 Task: Create a due date automation trigger when advanced on, on the monday of the week a card is due add fields with custom field "Resume" unchecked at 11:00 AM.
Action: Mouse moved to (1167, 92)
Screenshot: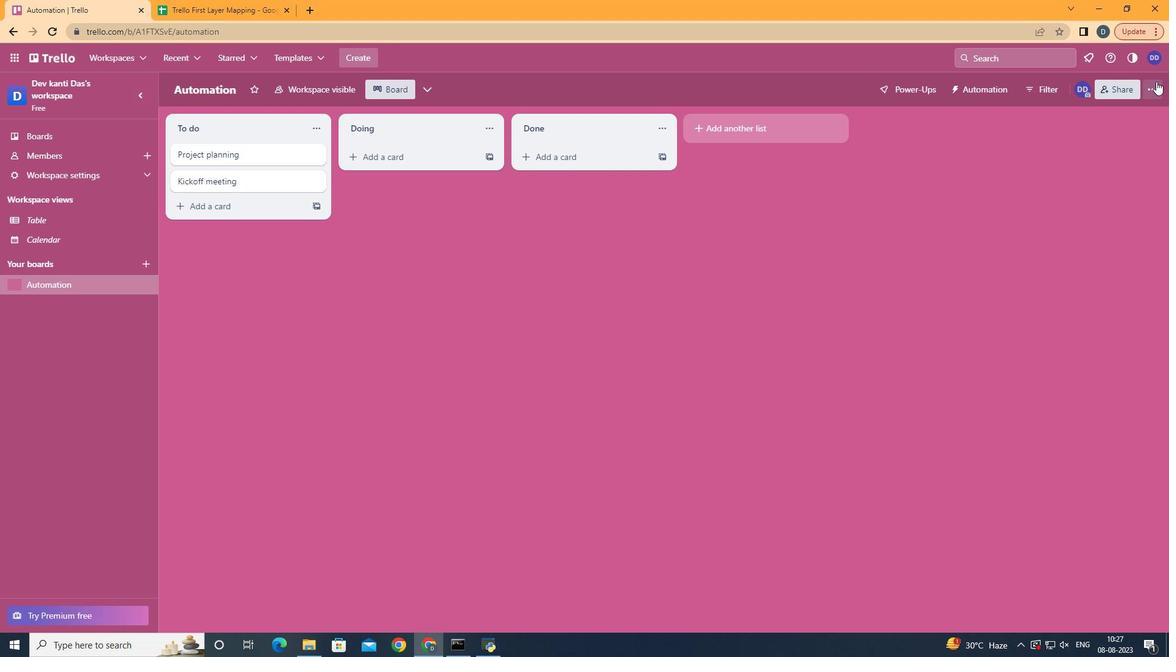
Action: Mouse pressed left at (1167, 92)
Screenshot: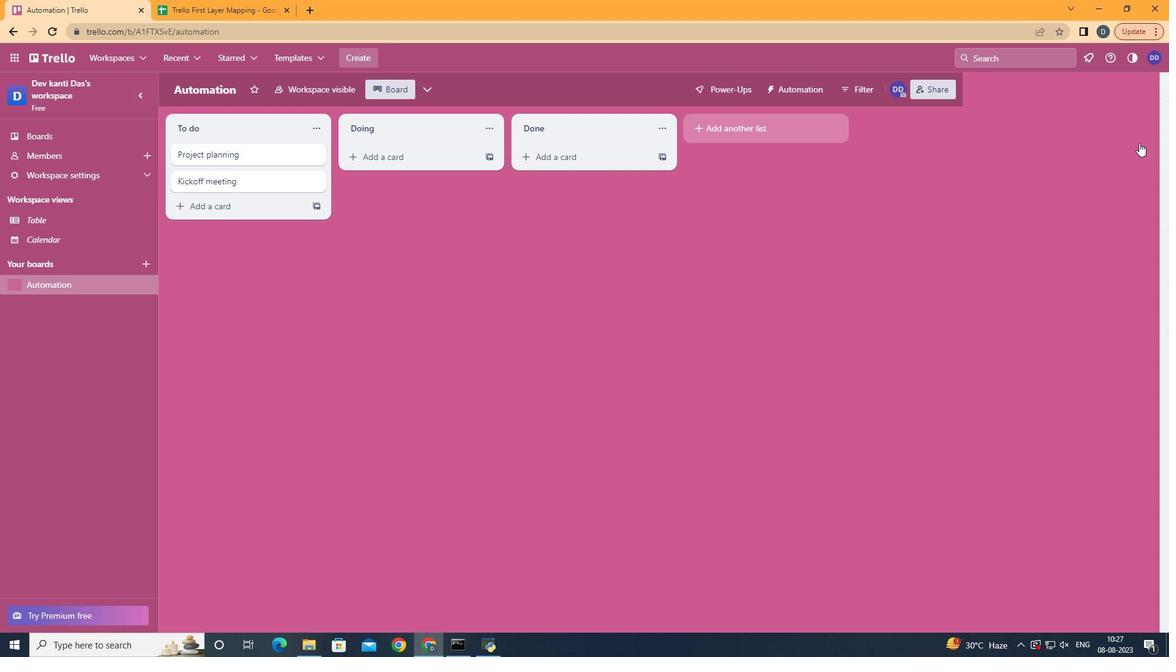 
Action: Mouse moved to (1119, 253)
Screenshot: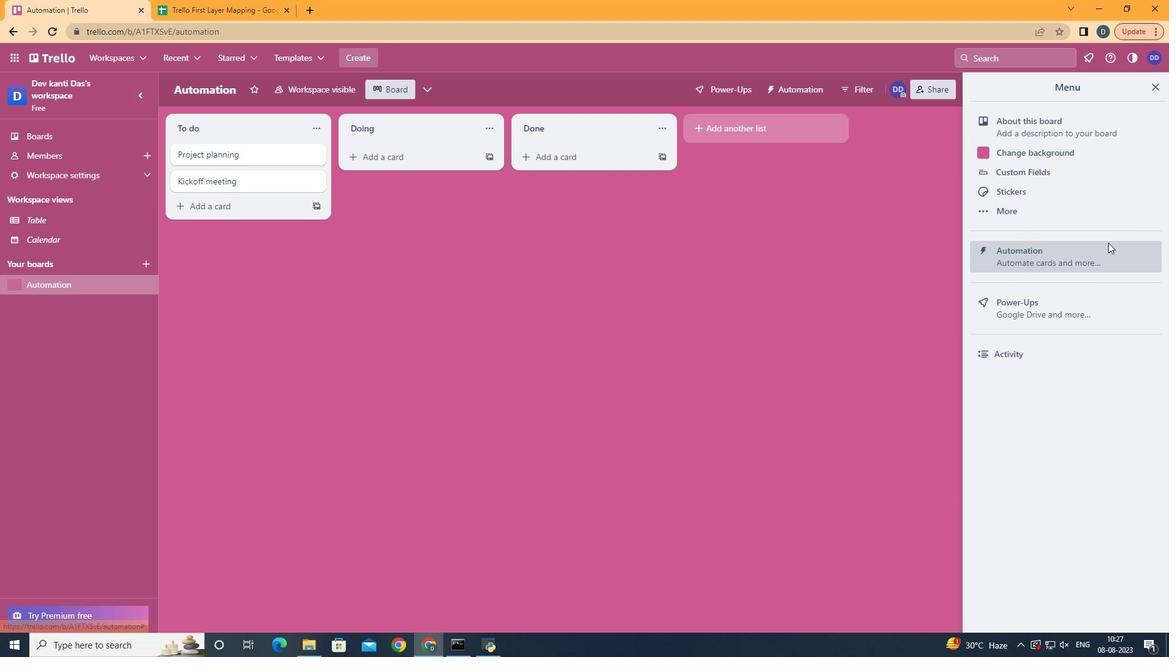 
Action: Mouse pressed left at (1119, 253)
Screenshot: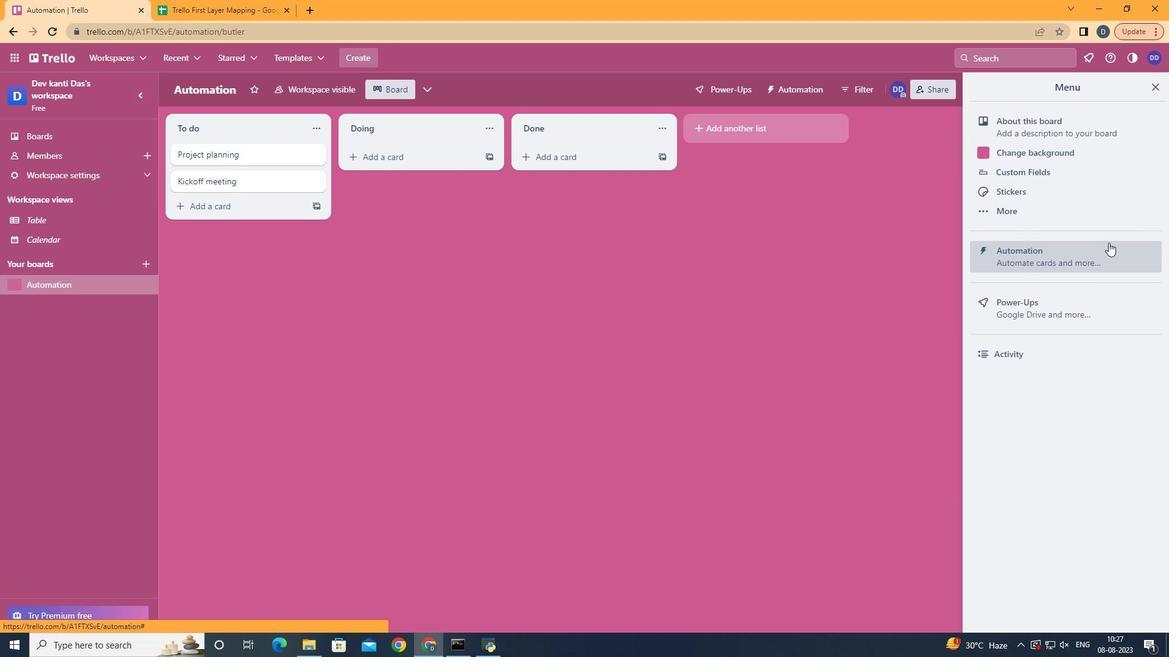
Action: Mouse moved to (255, 253)
Screenshot: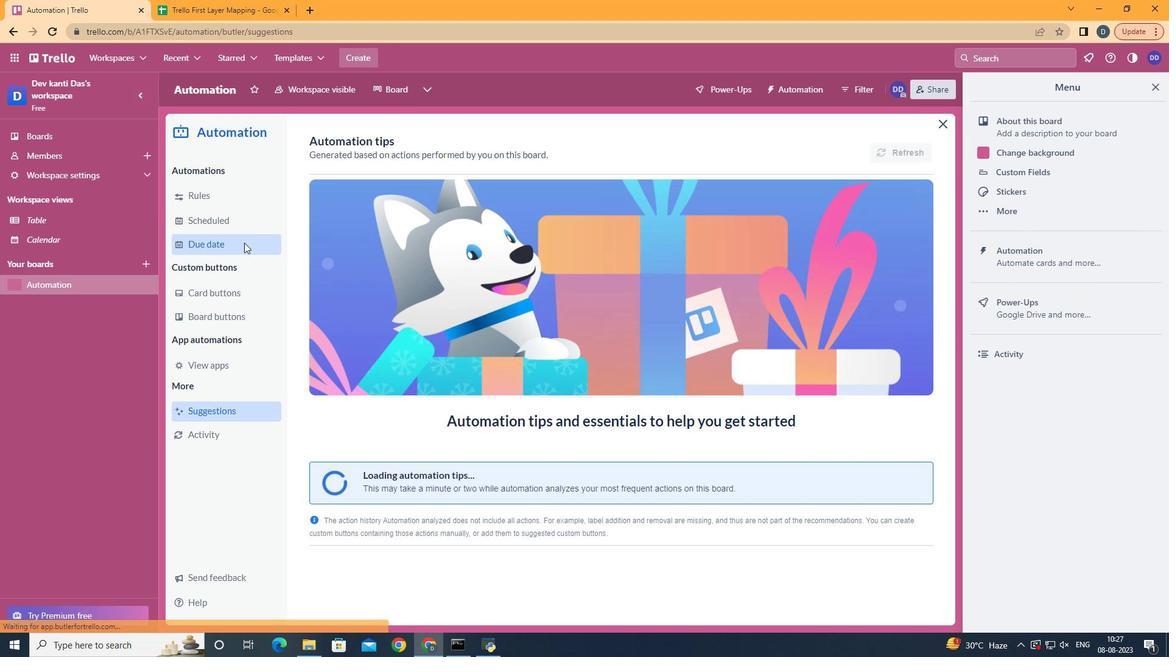 
Action: Mouse pressed left at (255, 253)
Screenshot: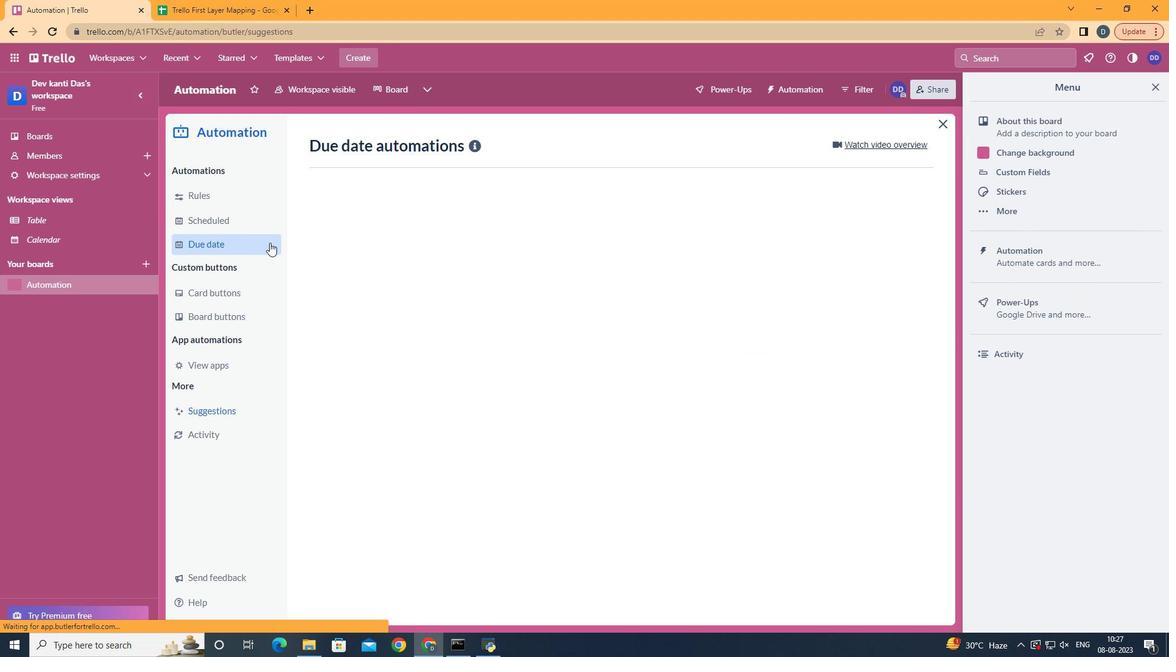 
Action: Mouse moved to (866, 159)
Screenshot: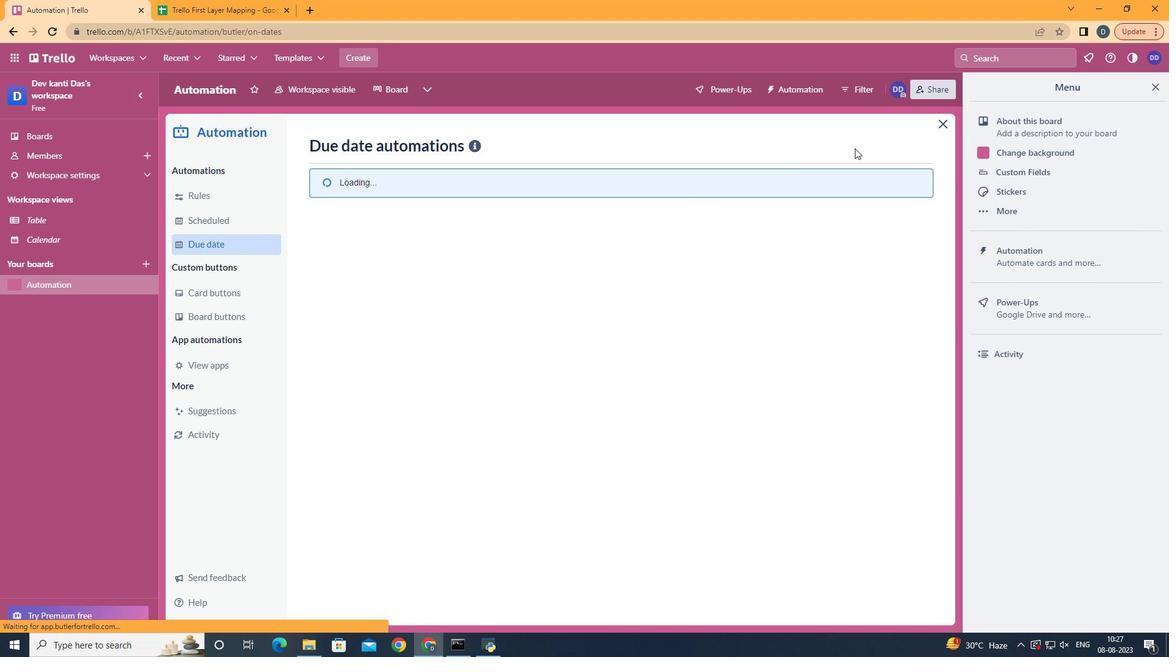 
Action: Mouse pressed left at (866, 159)
Screenshot: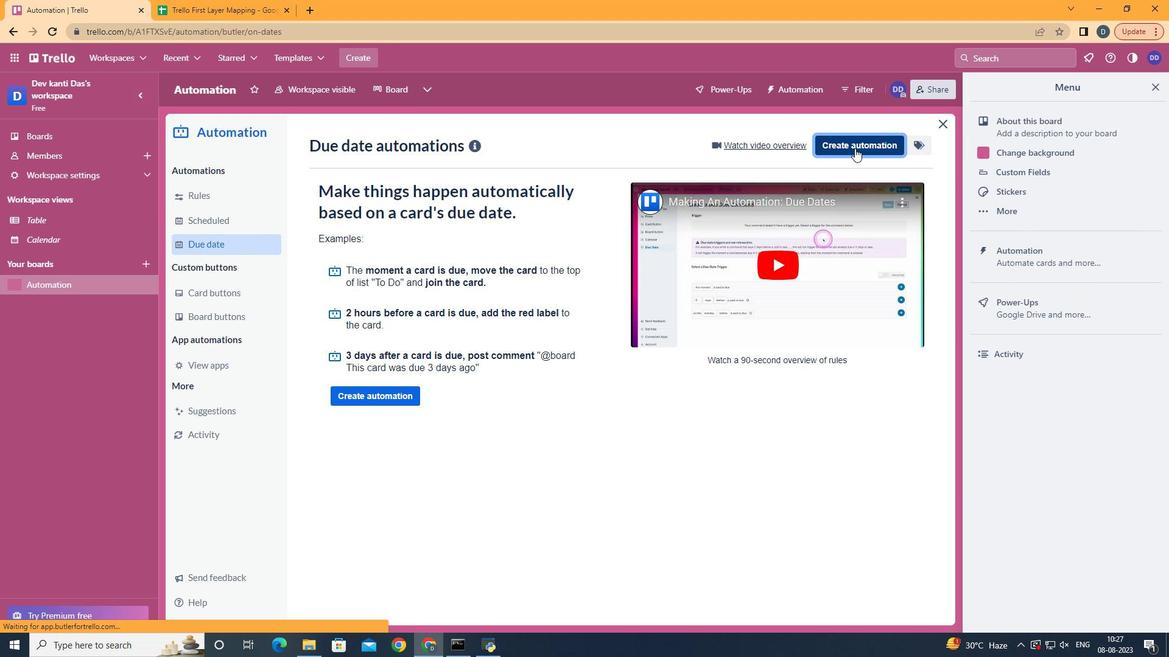 
Action: Mouse moved to (658, 273)
Screenshot: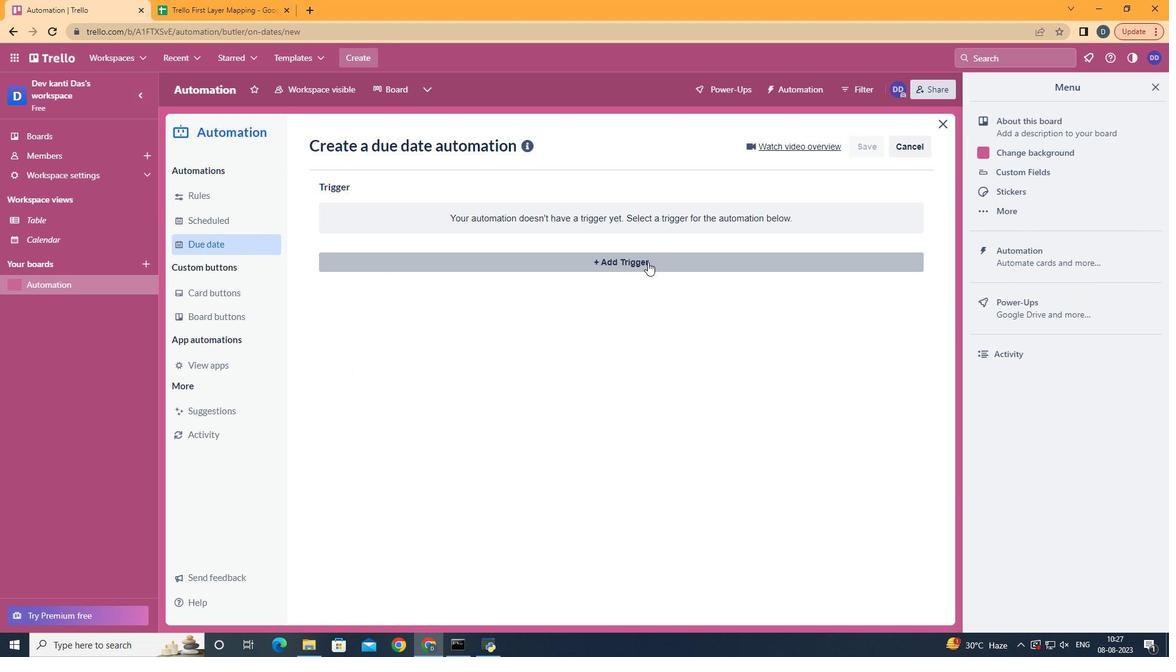 
Action: Mouse pressed left at (658, 273)
Screenshot: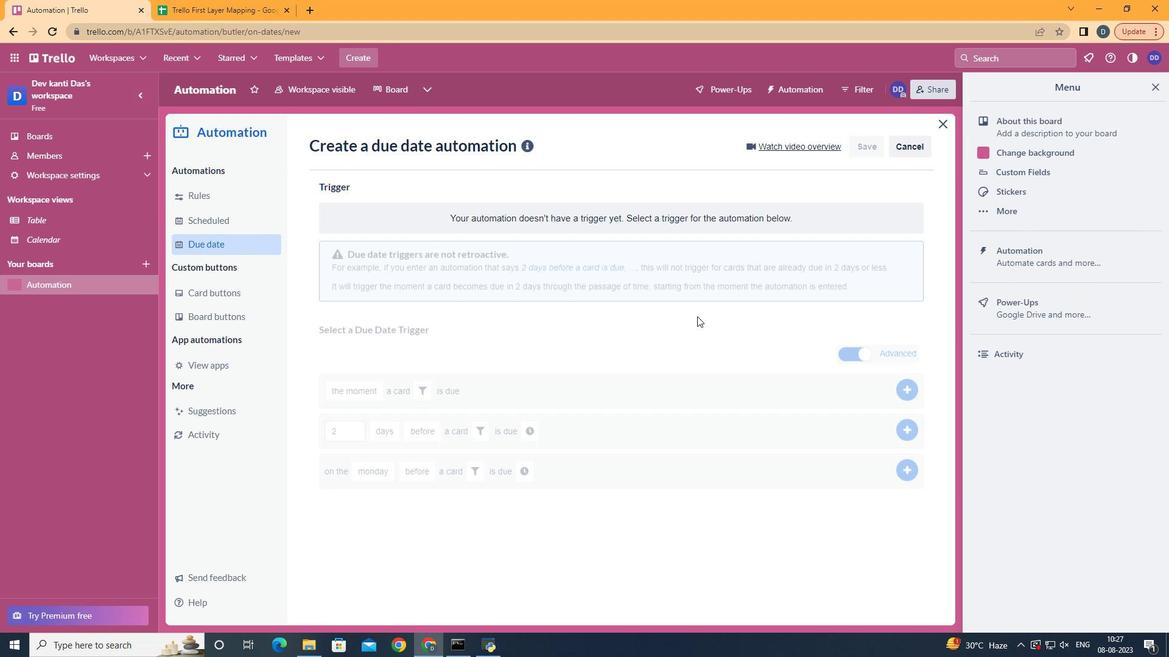 
Action: Mouse moved to (409, 327)
Screenshot: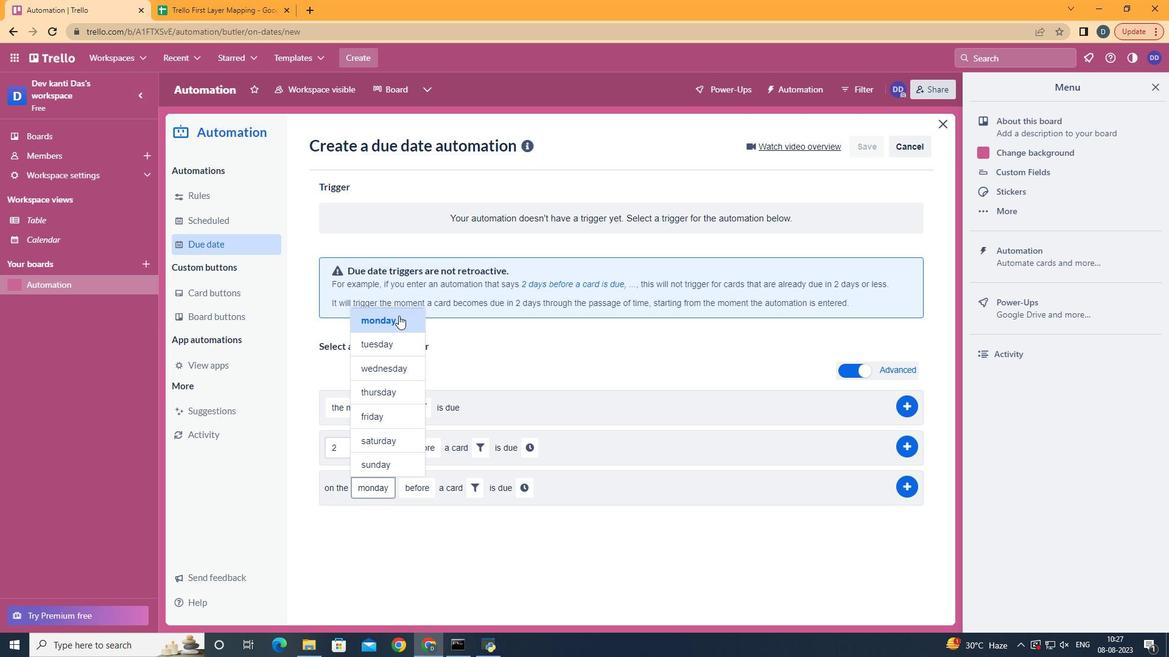 
Action: Mouse pressed left at (409, 327)
Screenshot: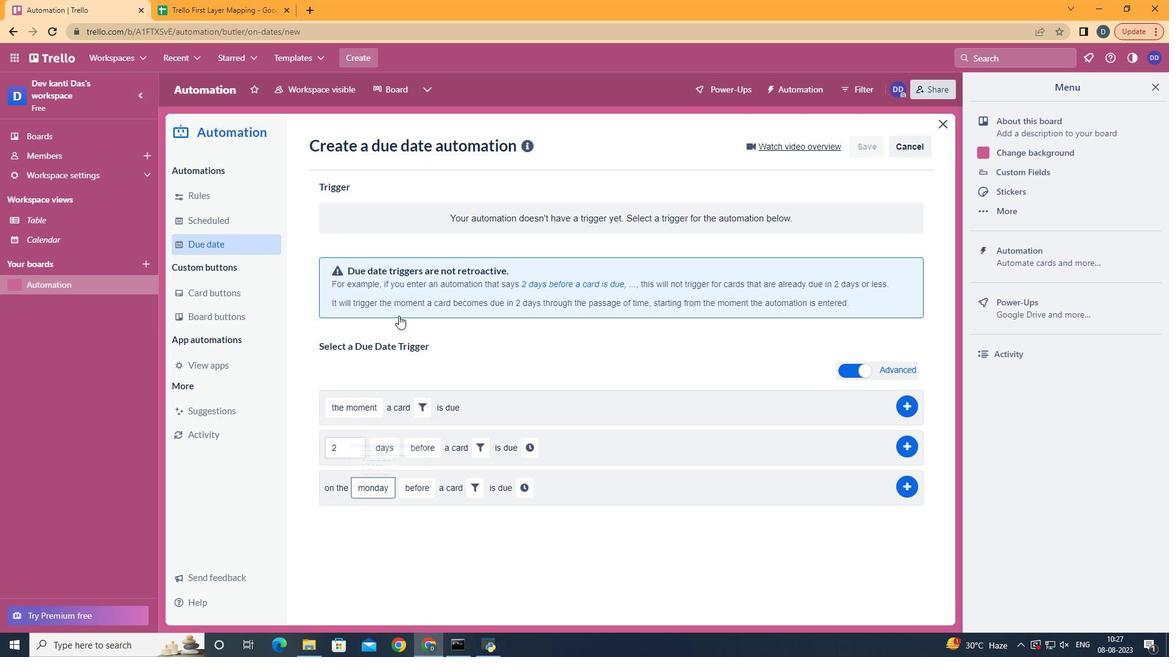 
Action: Mouse moved to (447, 566)
Screenshot: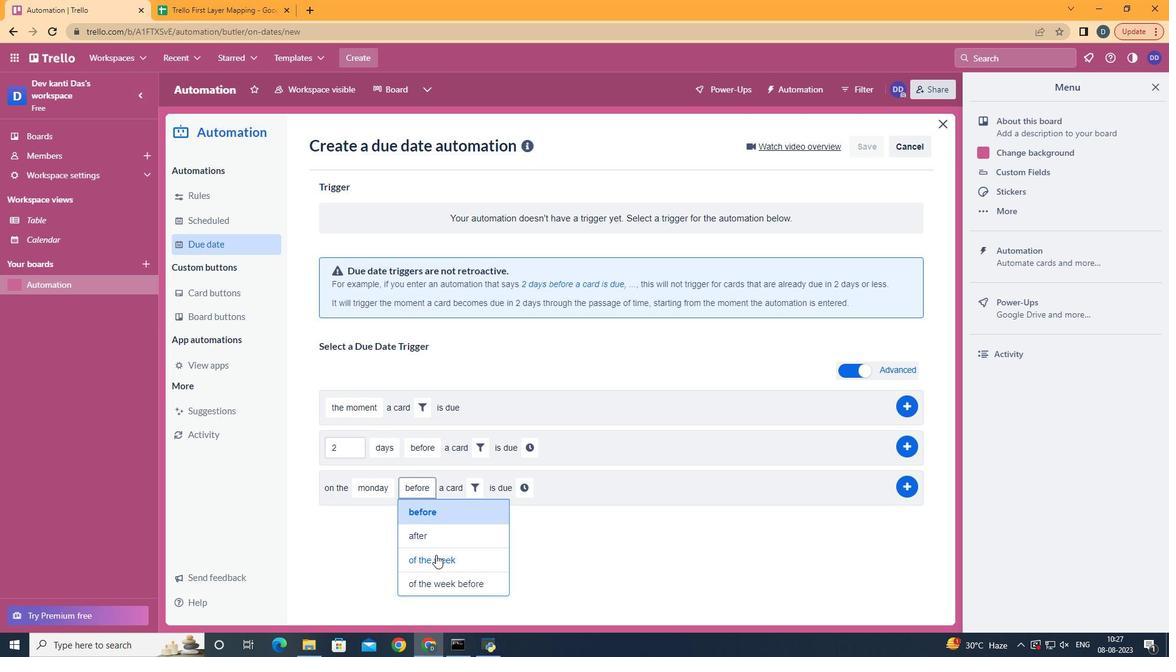 
Action: Mouse pressed left at (447, 566)
Screenshot: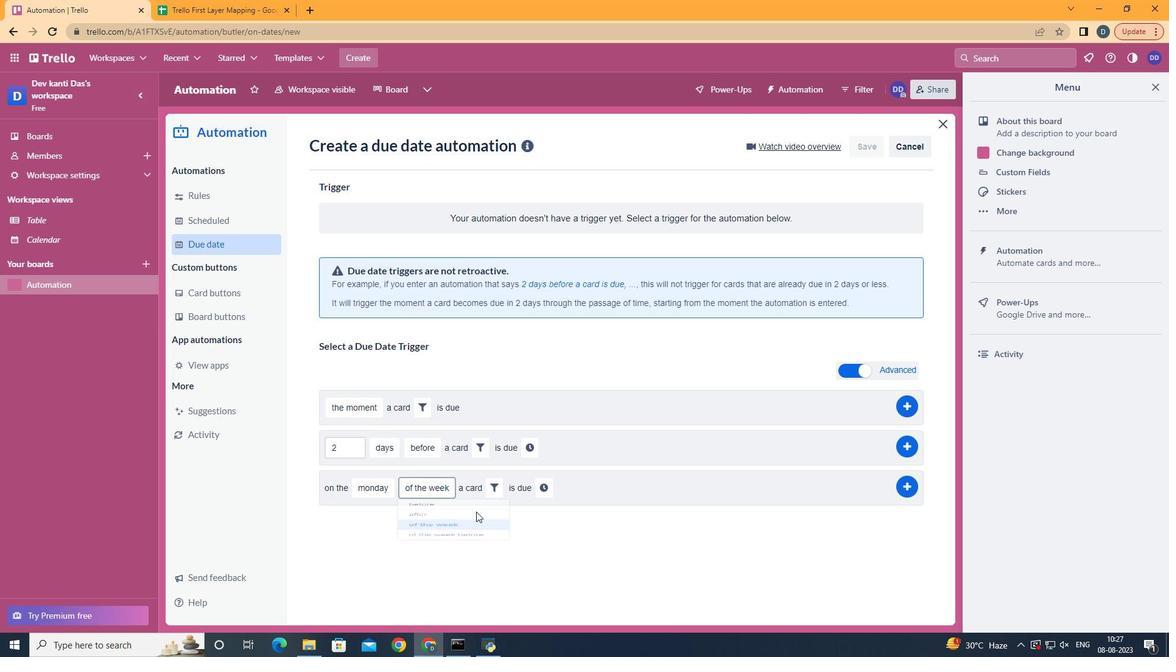 
Action: Mouse moved to (501, 495)
Screenshot: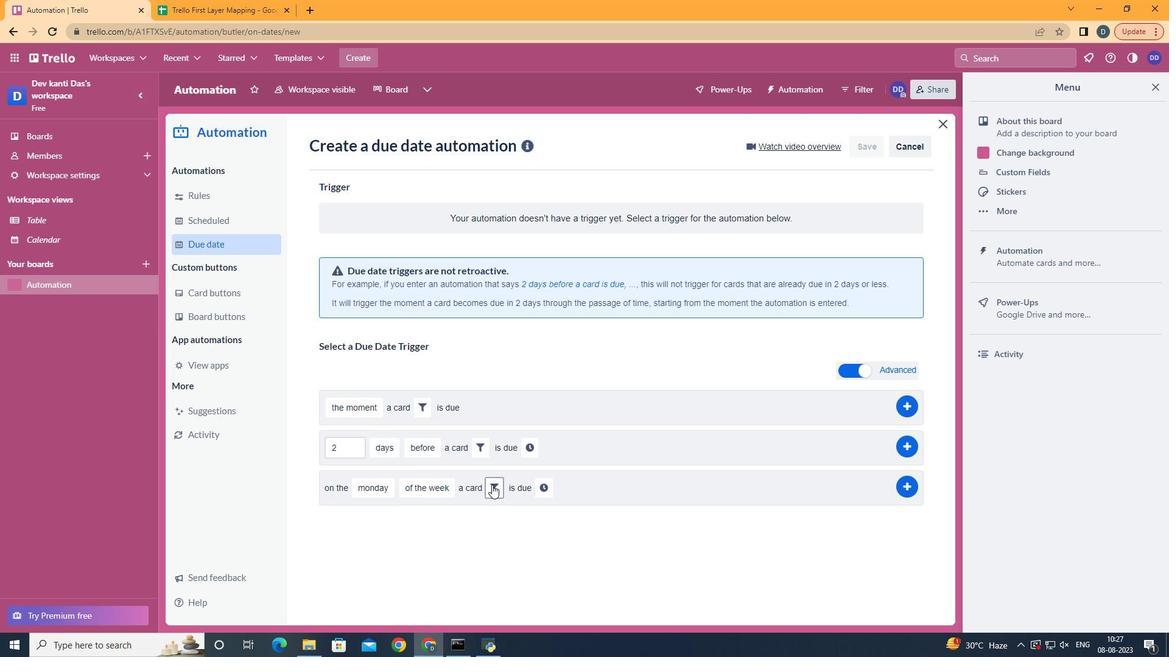 
Action: Mouse pressed left at (501, 495)
Screenshot: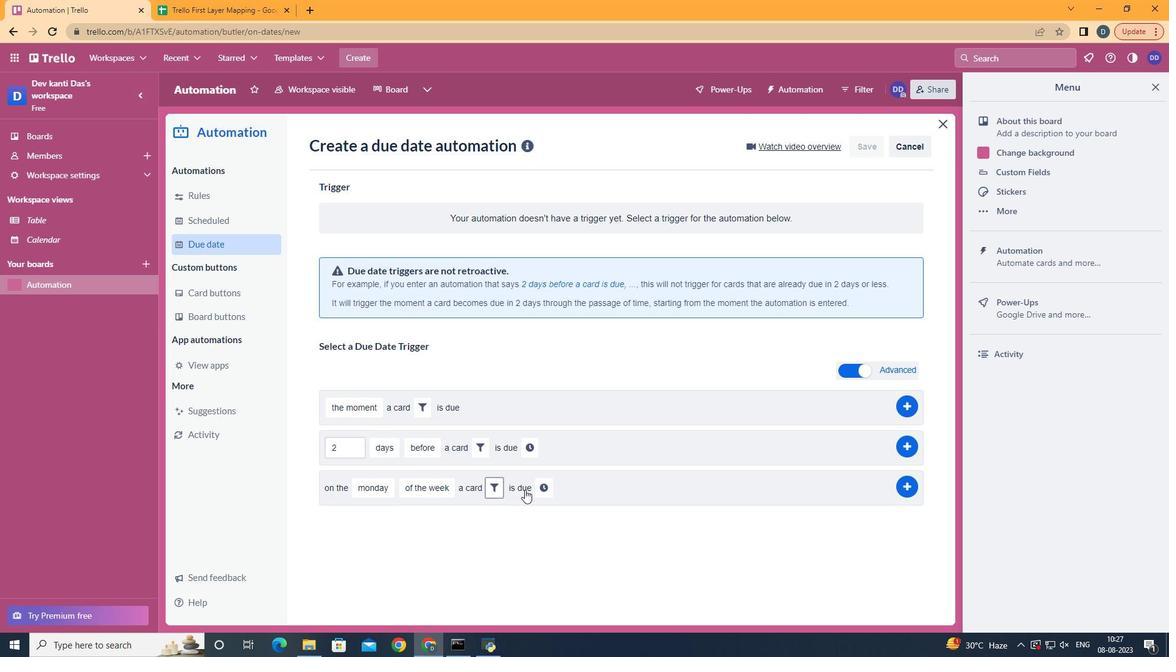 
Action: Mouse moved to (710, 535)
Screenshot: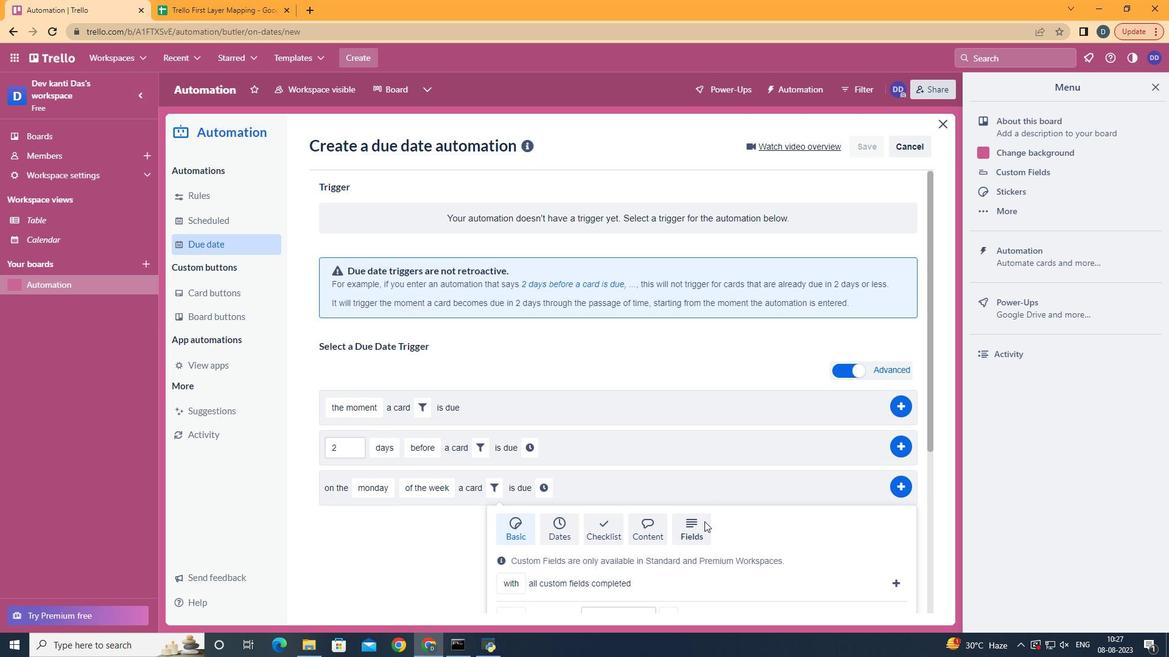 
Action: Mouse pressed left at (710, 535)
Screenshot: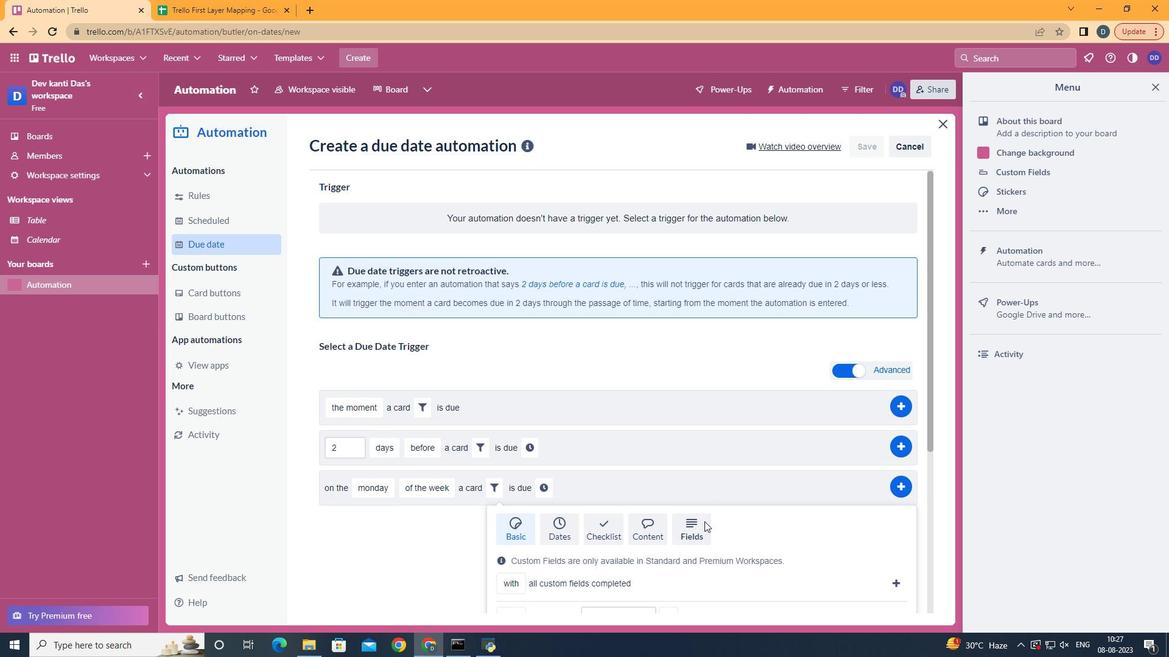 
Action: Mouse moved to (722, 525)
Screenshot: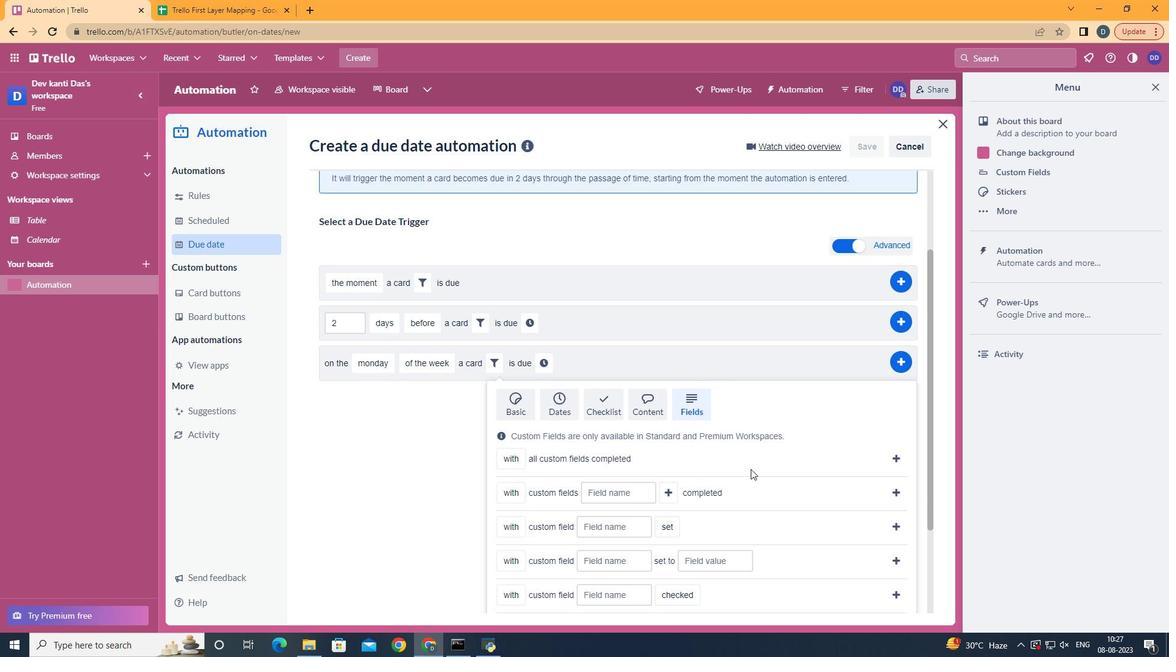 
Action: Mouse scrolled (722, 524) with delta (0, 0)
Screenshot: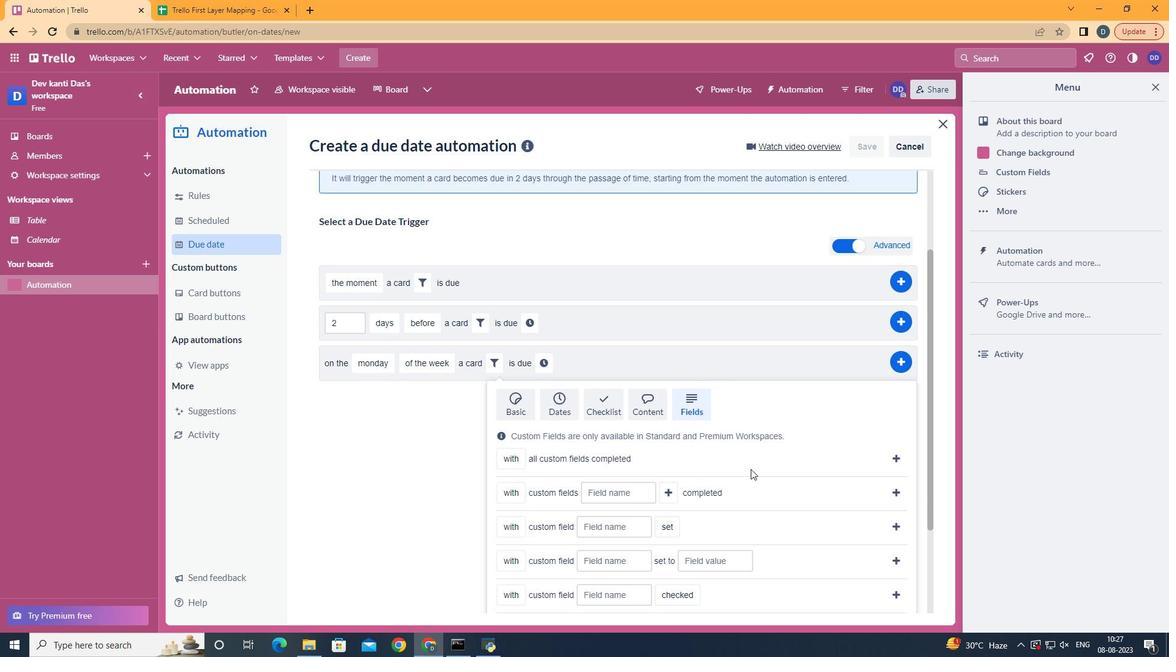
Action: Mouse moved to (722, 524)
Screenshot: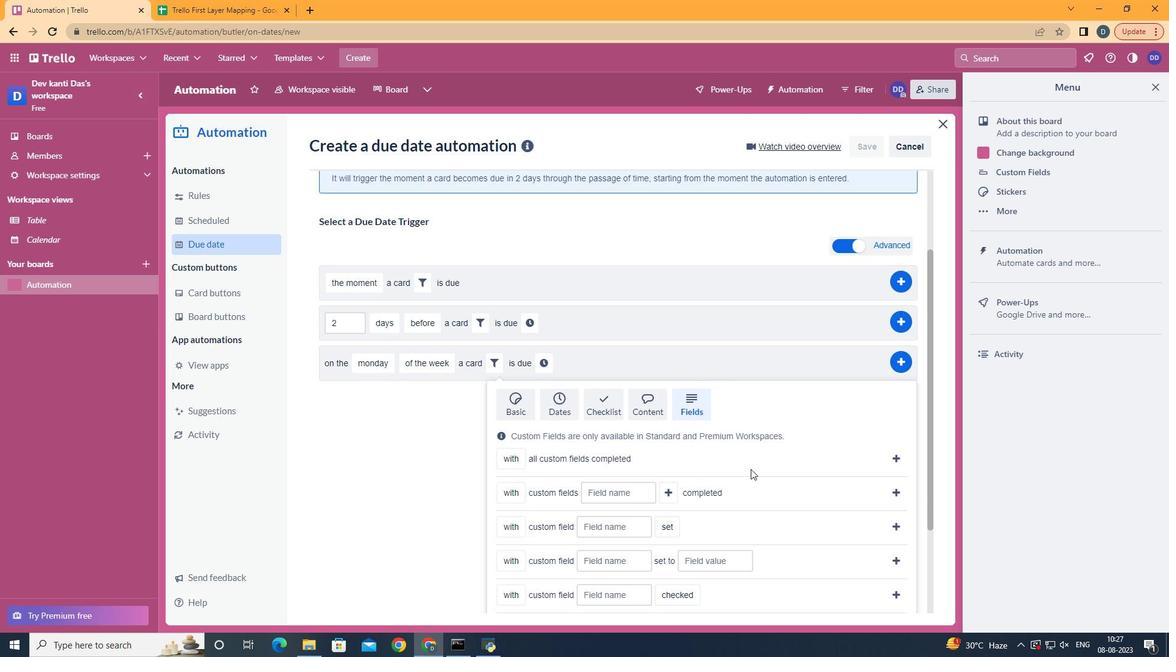 
Action: Mouse scrolled (722, 524) with delta (0, 0)
Screenshot: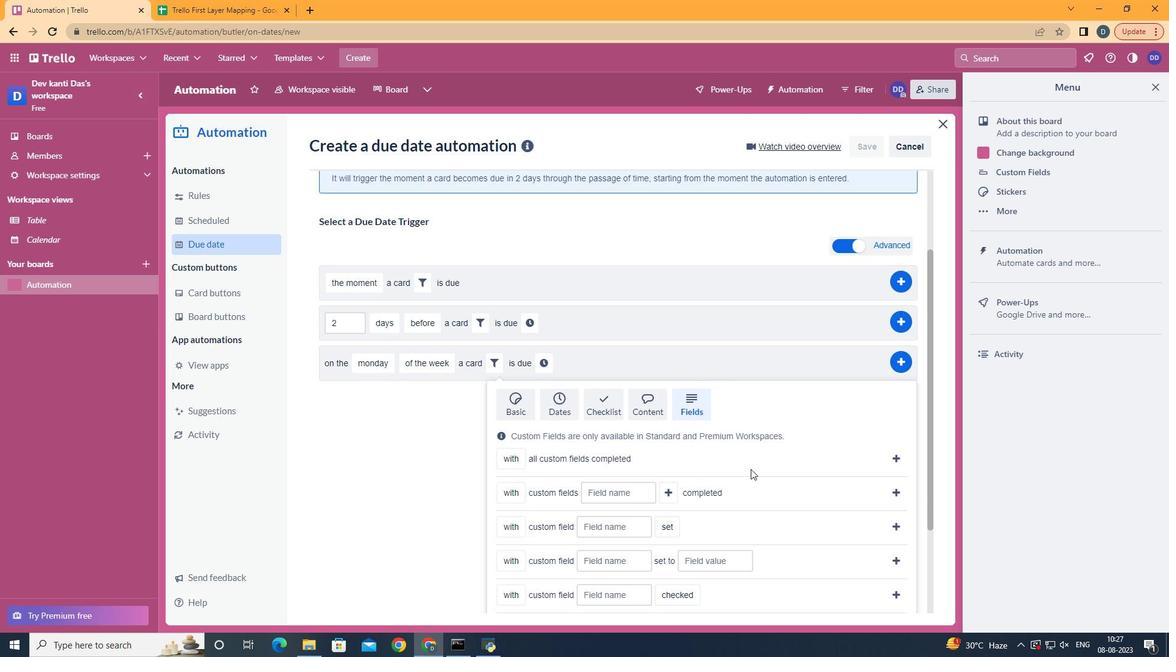 
Action: Mouse moved to (723, 524)
Screenshot: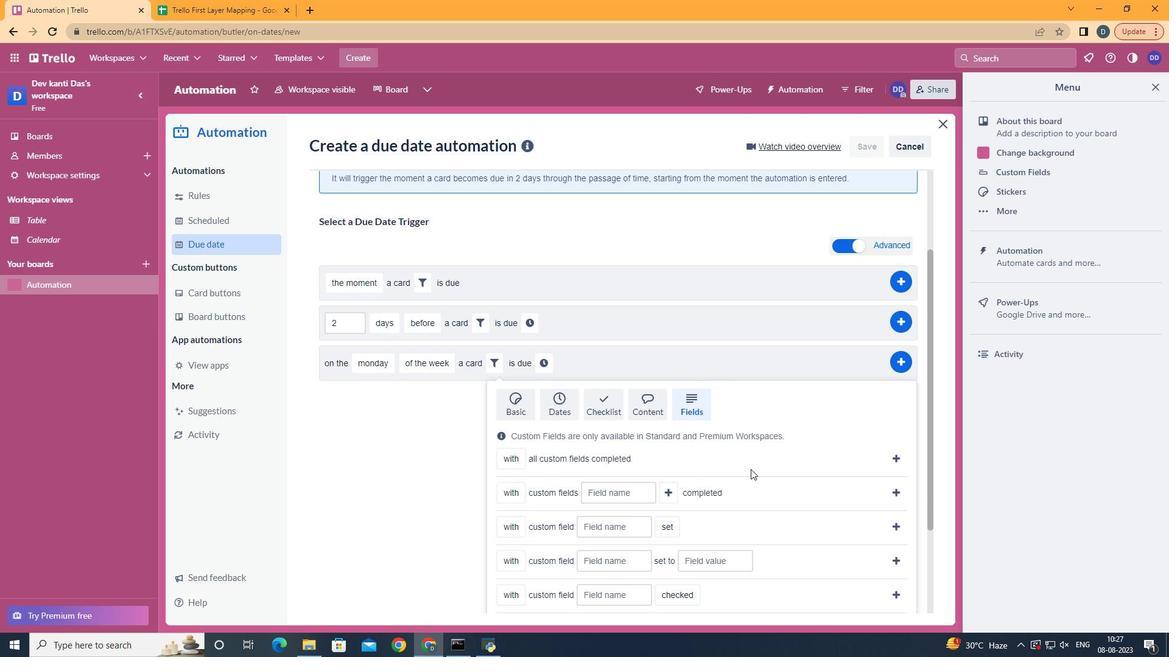 
Action: Mouse scrolled (723, 523) with delta (0, 0)
Screenshot: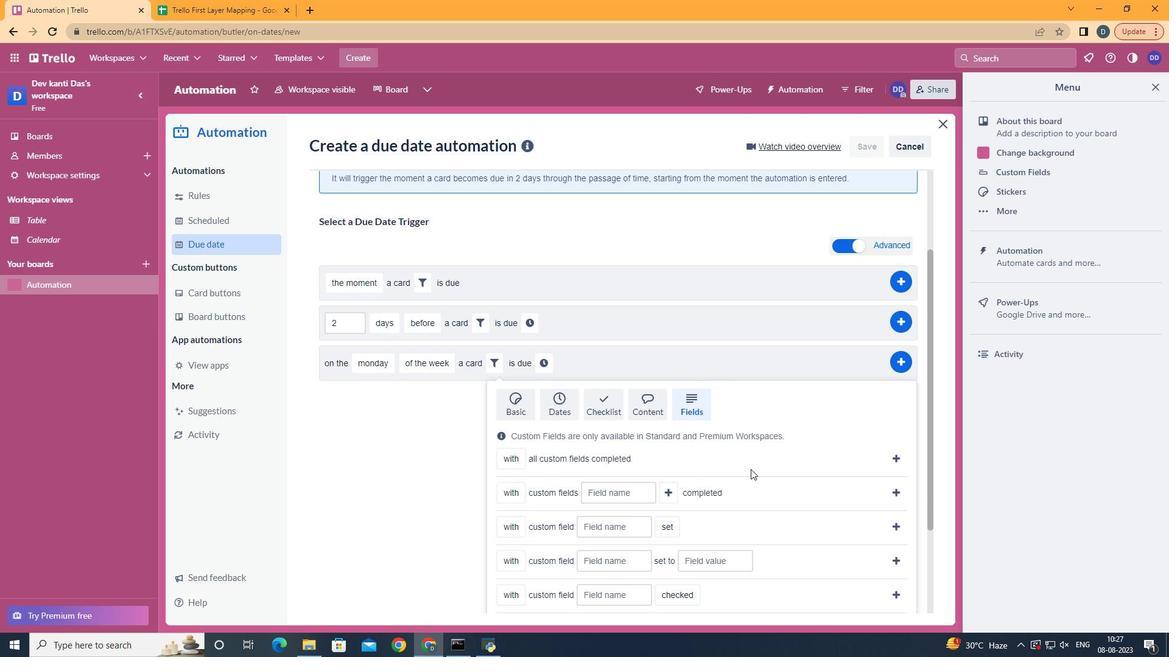 
Action: Mouse moved to (724, 523)
Screenshot: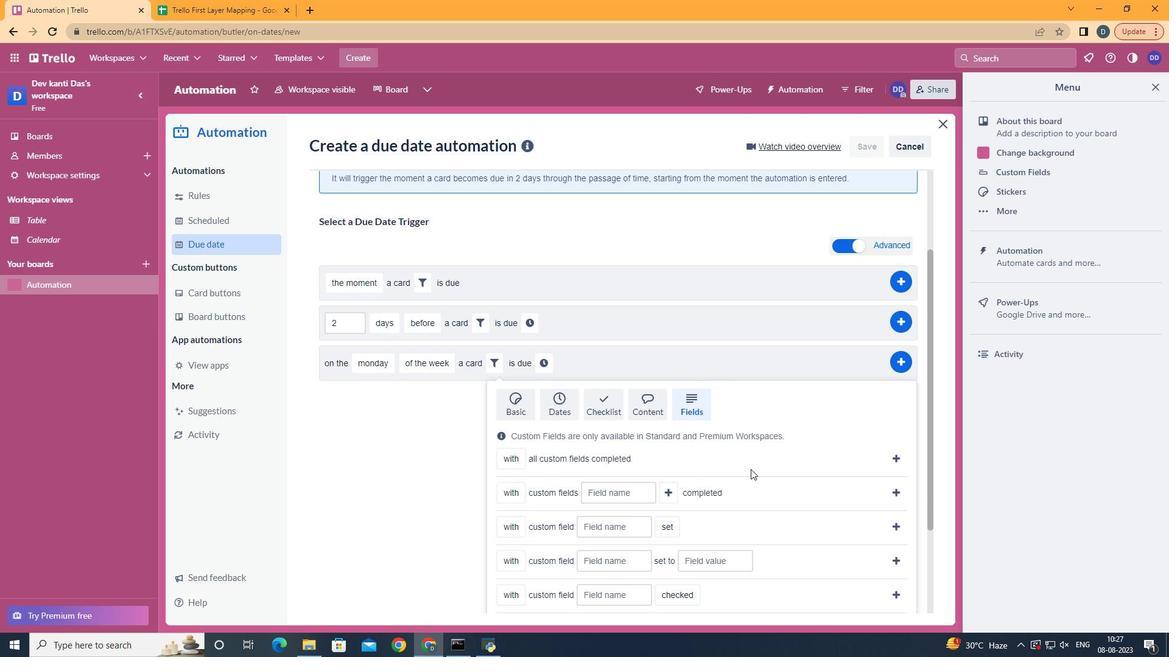 
Action: Mouse scrolled (724, 522) with delta (0, 0)
Screenshot: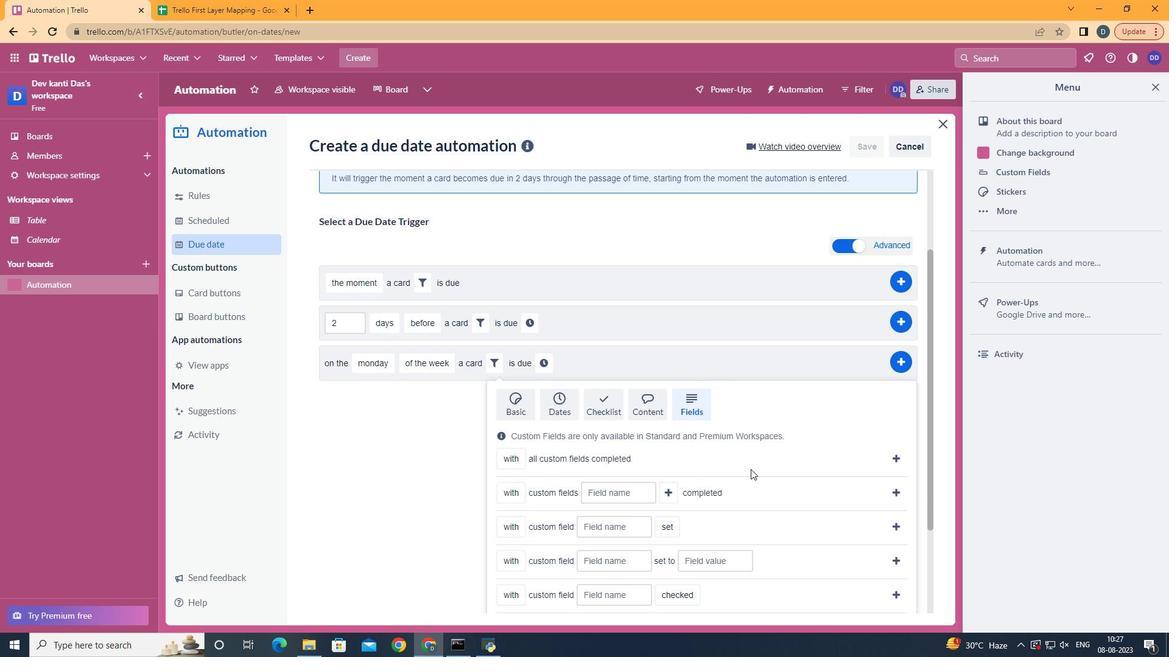 
Action: Mouse moved to (728, 512)
Screenshot: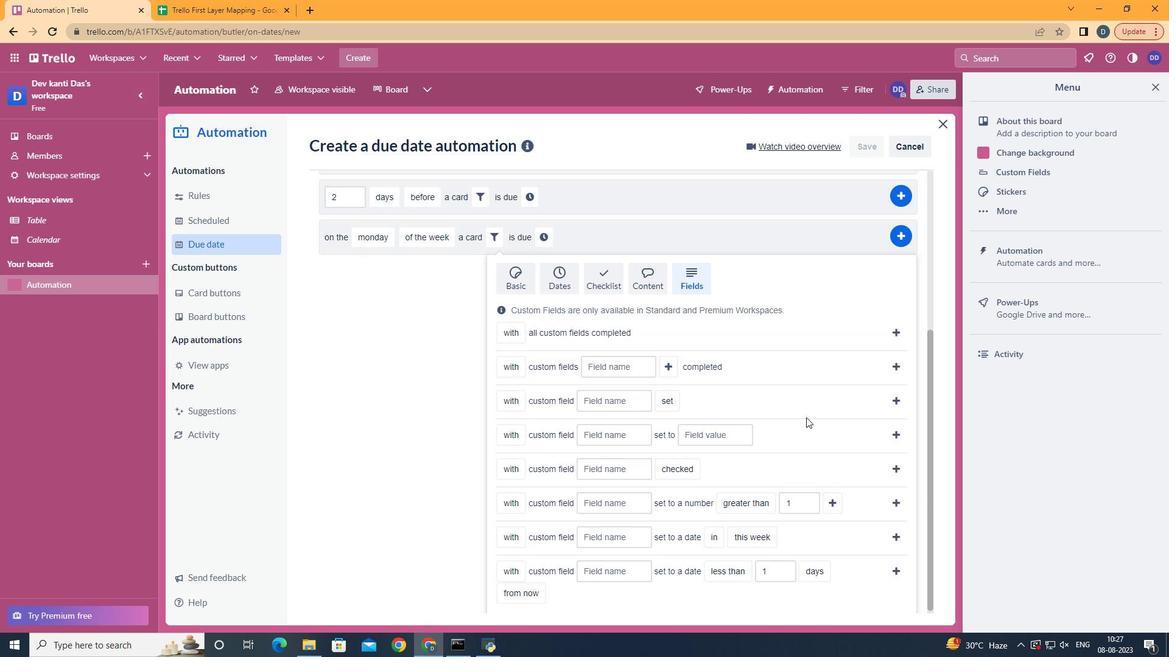 
Action: Mouse scrolled (727, 515) with delta (0, 0)
Screenshot: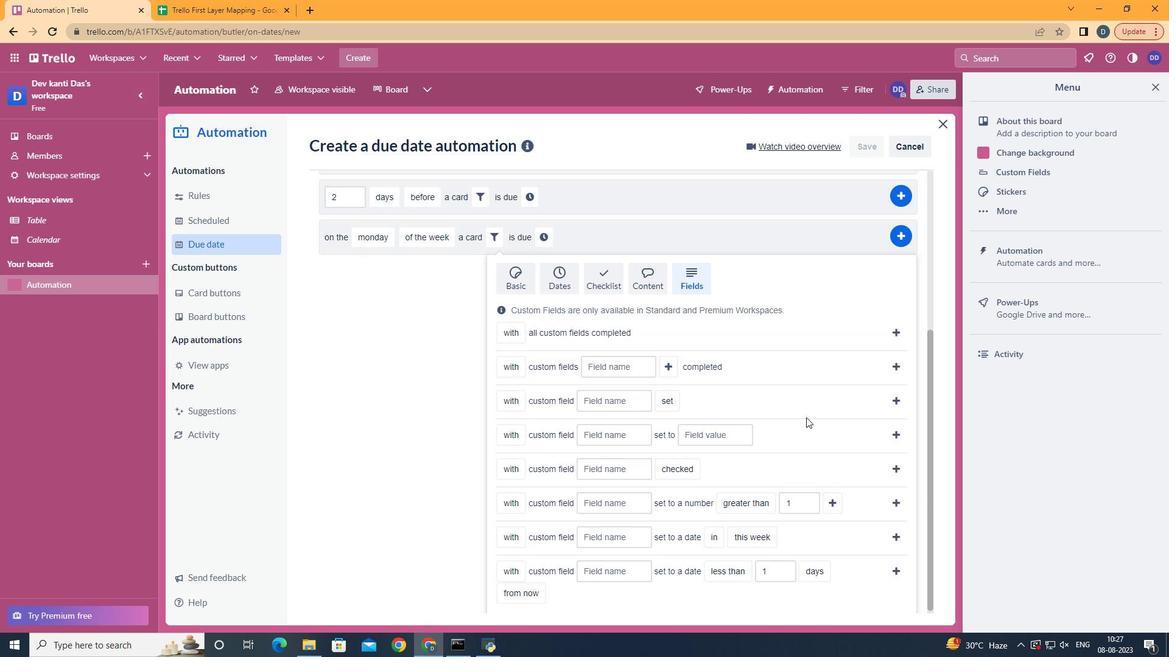 
Action: Mouse moved to (750, 492)
Screenshot: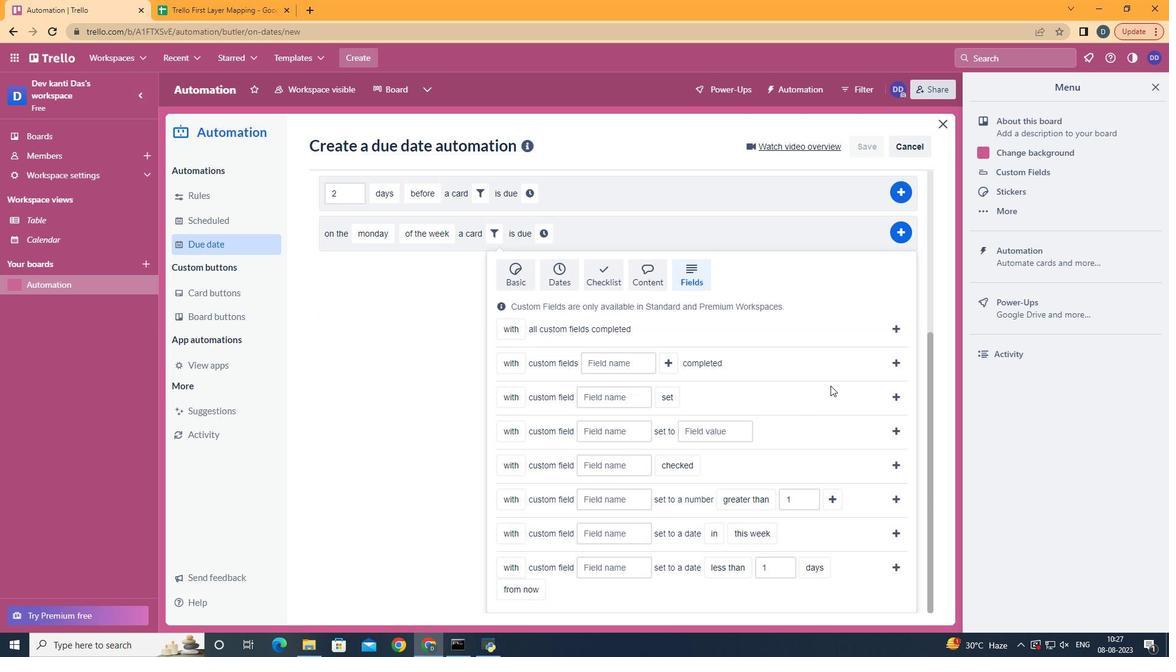 
Action: Mouse scrolled (738, 502) with delta (0, 0)
Screenshot: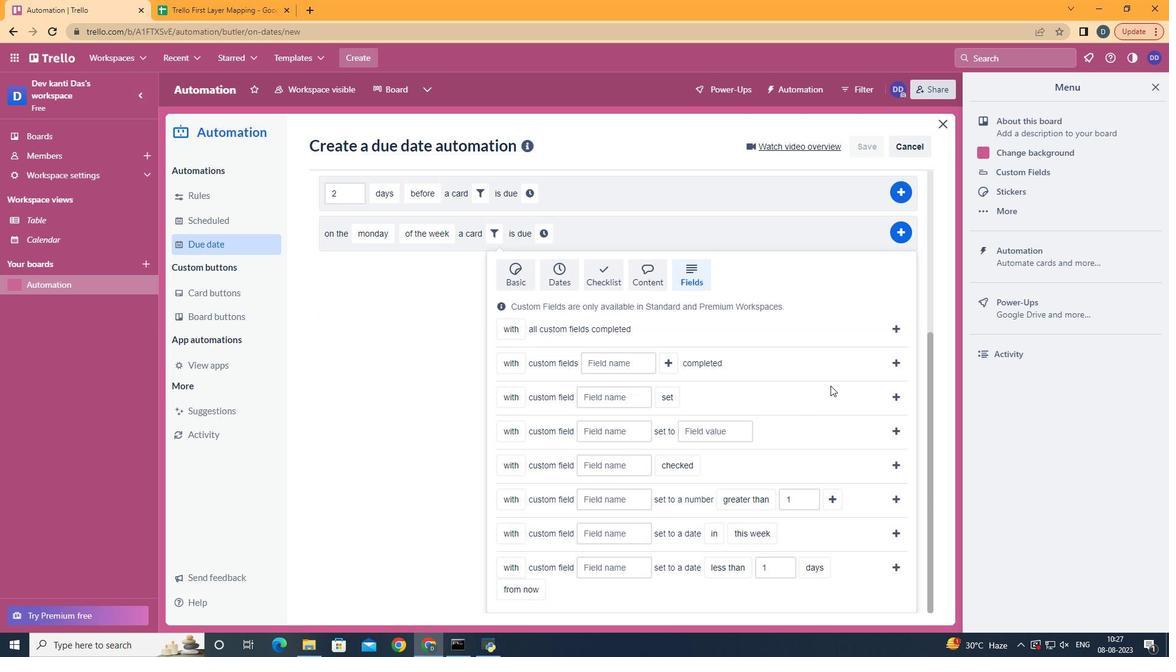 
Action: Mouse moved to (522, 496)
Screenshot: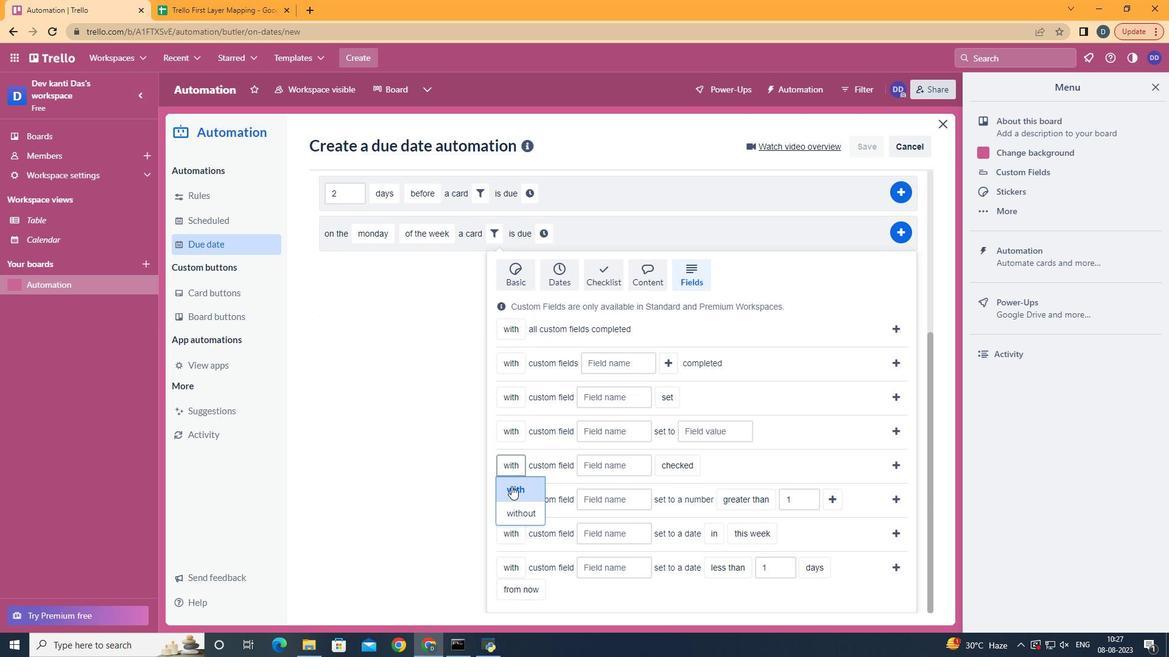 
Action: Mouse pressed left at (522, 496)
Screenshot: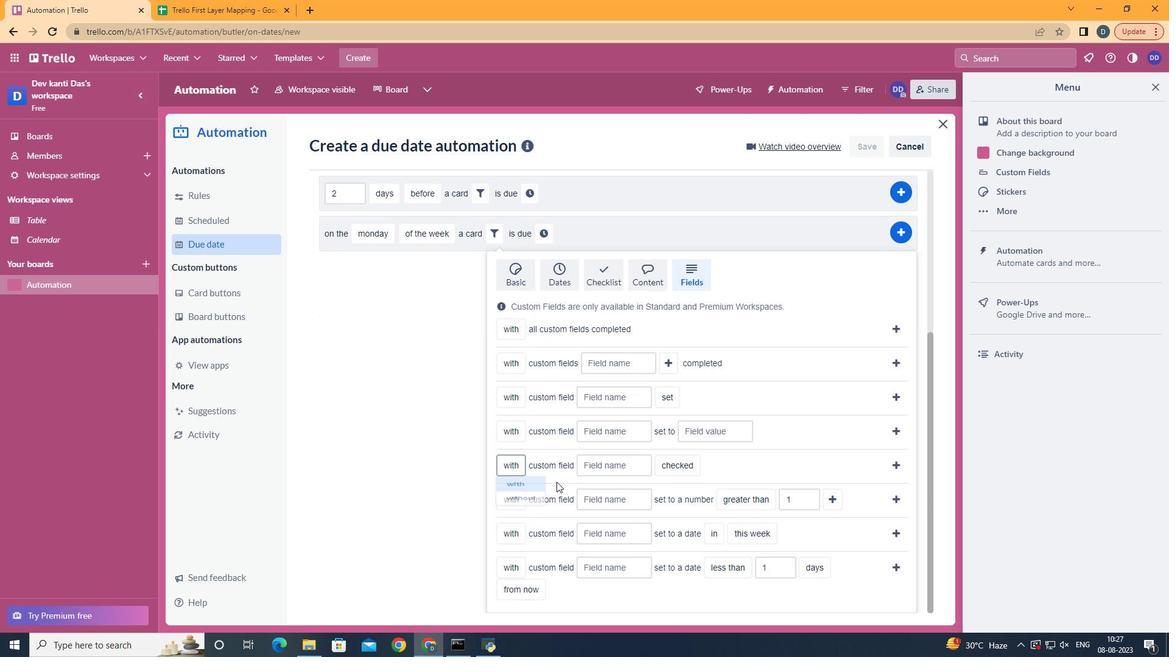 
Action: Mouse moved to (613, 478)
Screenshot: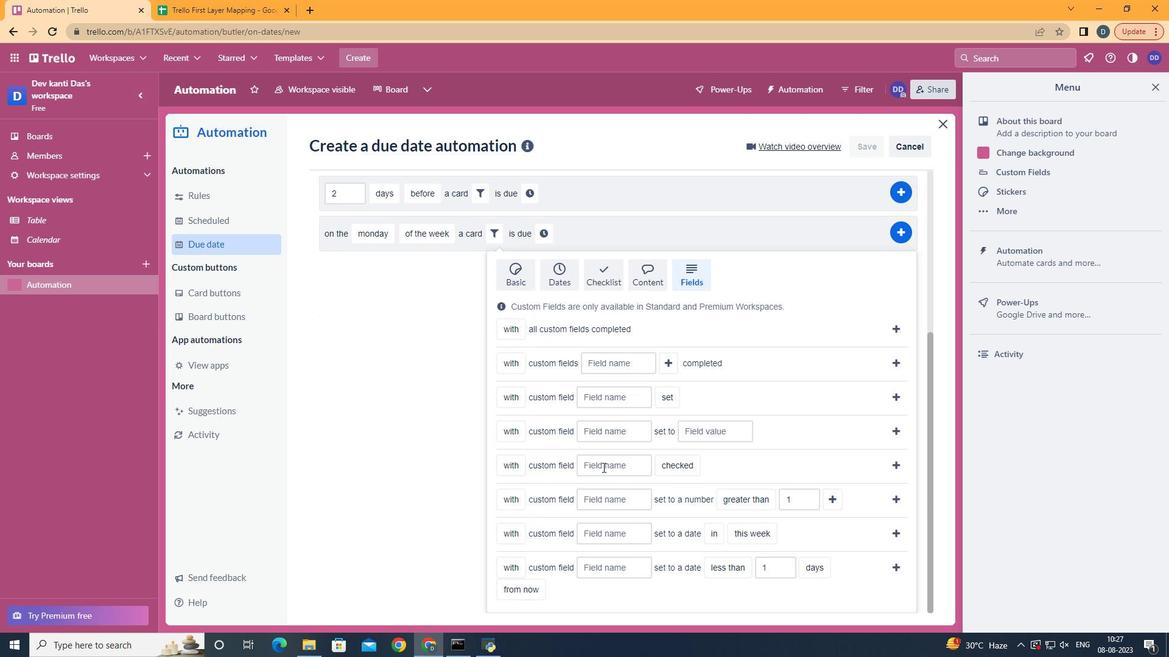 
Action: Mouse pressed left at (613, 478)
Screenshot: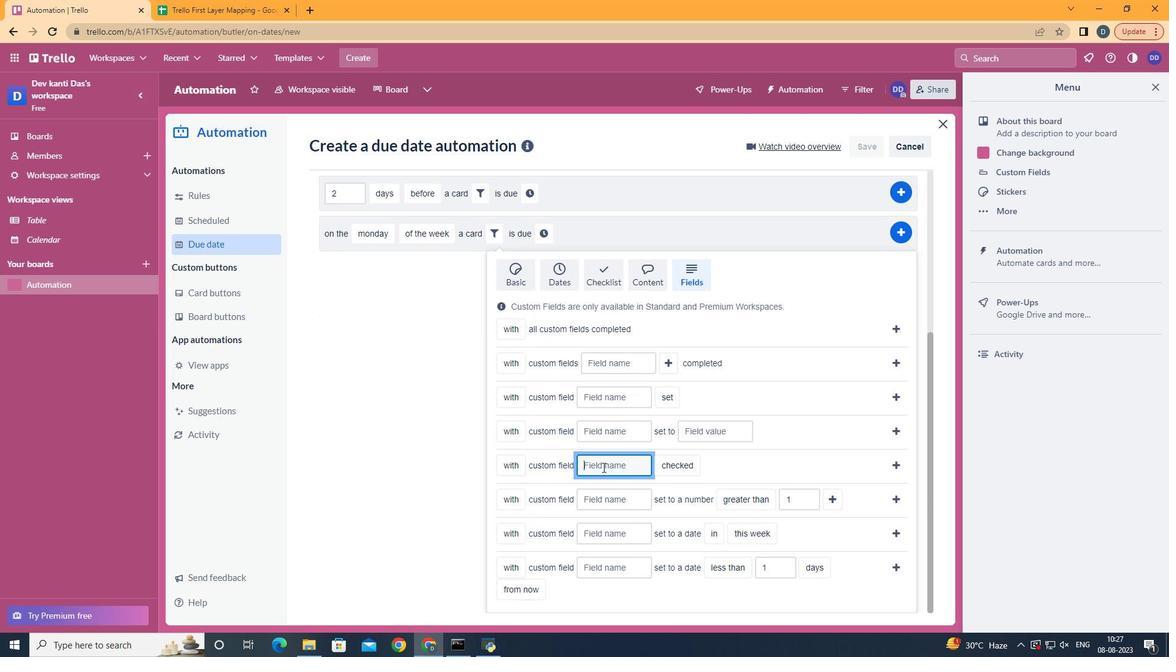 
Action: Key pressed <Key.shift>Resume
Screenshot: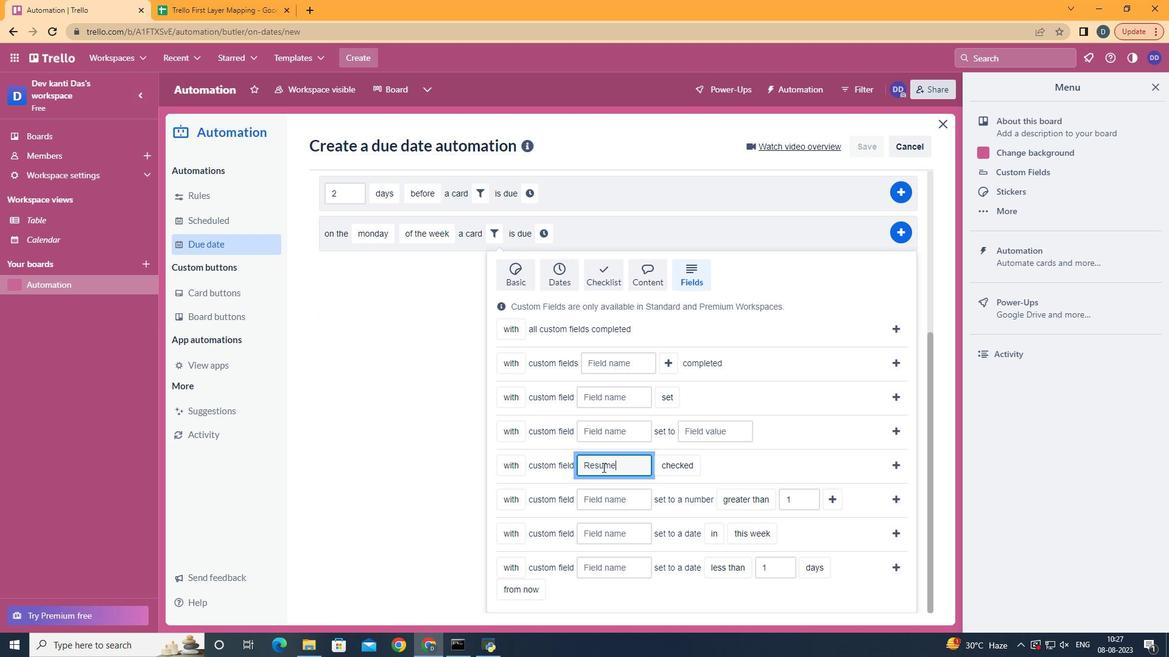 
Action: Mouse moved to (684, 520)
Screenshot: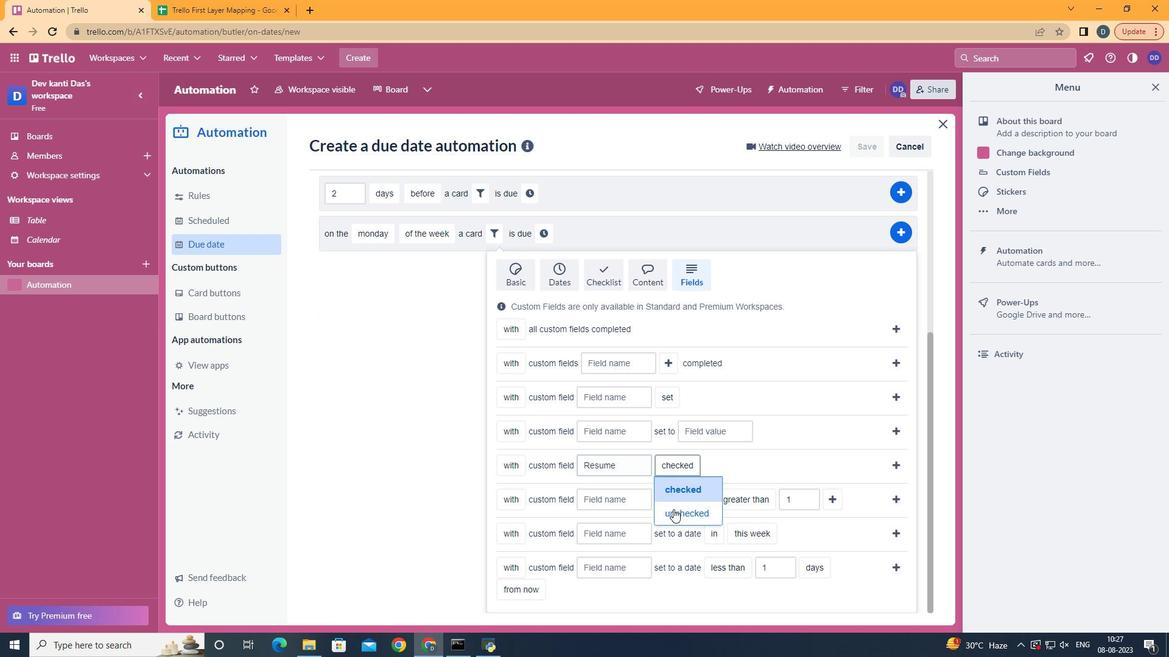 
Action: Mouse pressed left at (684, 520)
Screenshot: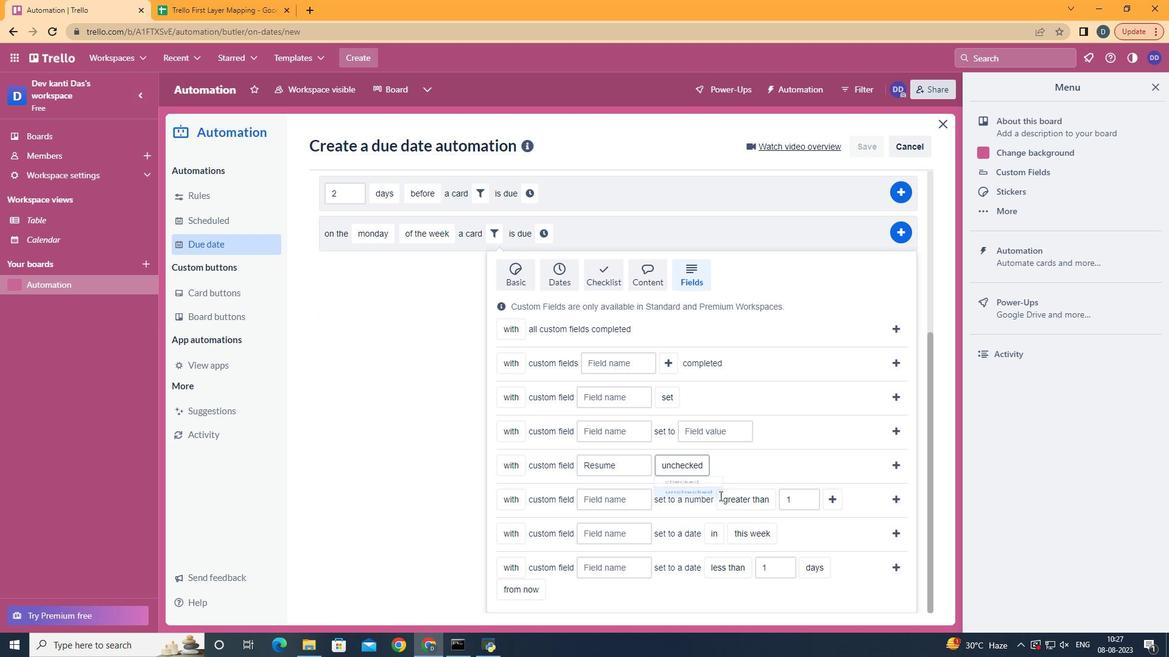 
Action: Mouse moved to (900, 474)
Screenshot: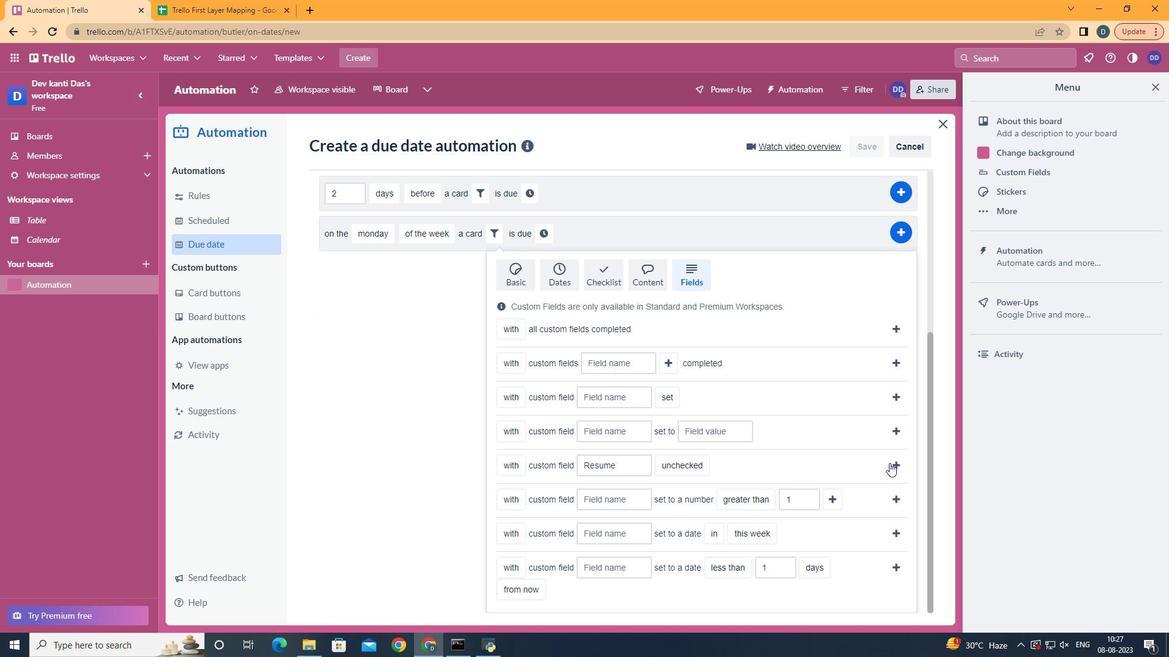 
Action: Mouse pressed left at (900, 474)
Screenshot: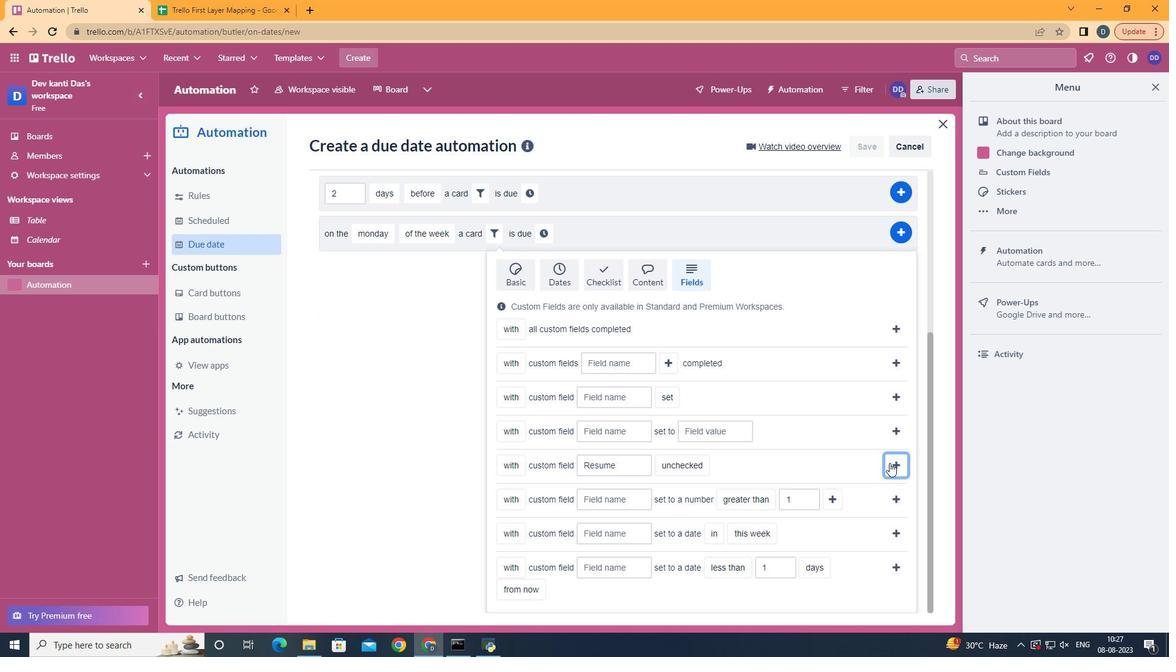 
Action: Mouse moved to (729, 506)
Screenshot: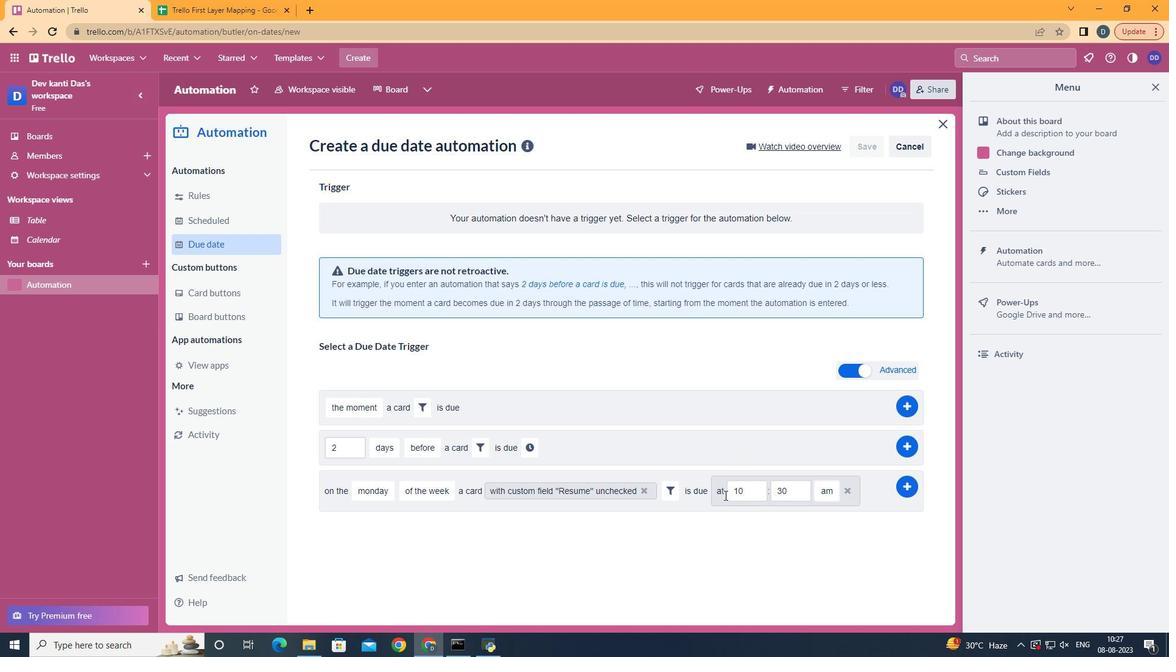 
Action: Mouse pressed left at (729, 506)
Screenshot: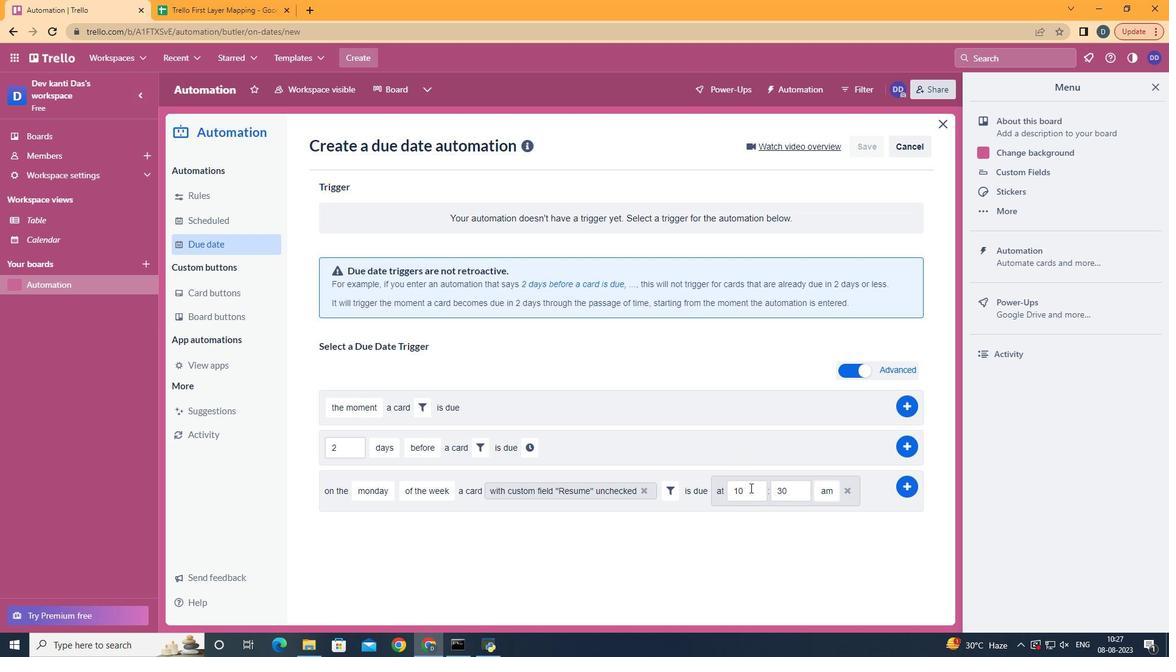 
Action: Mouse moved to (767, 498)
Screenshot: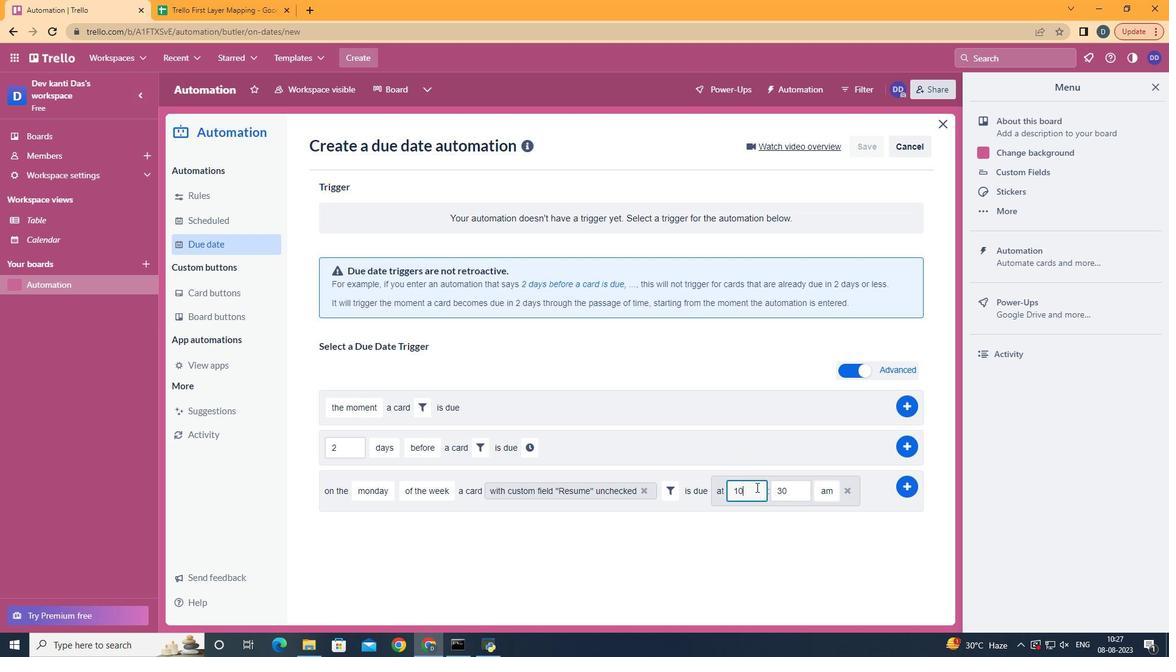 
Action: Mouse pressed left at (767, 498)
Screenshot: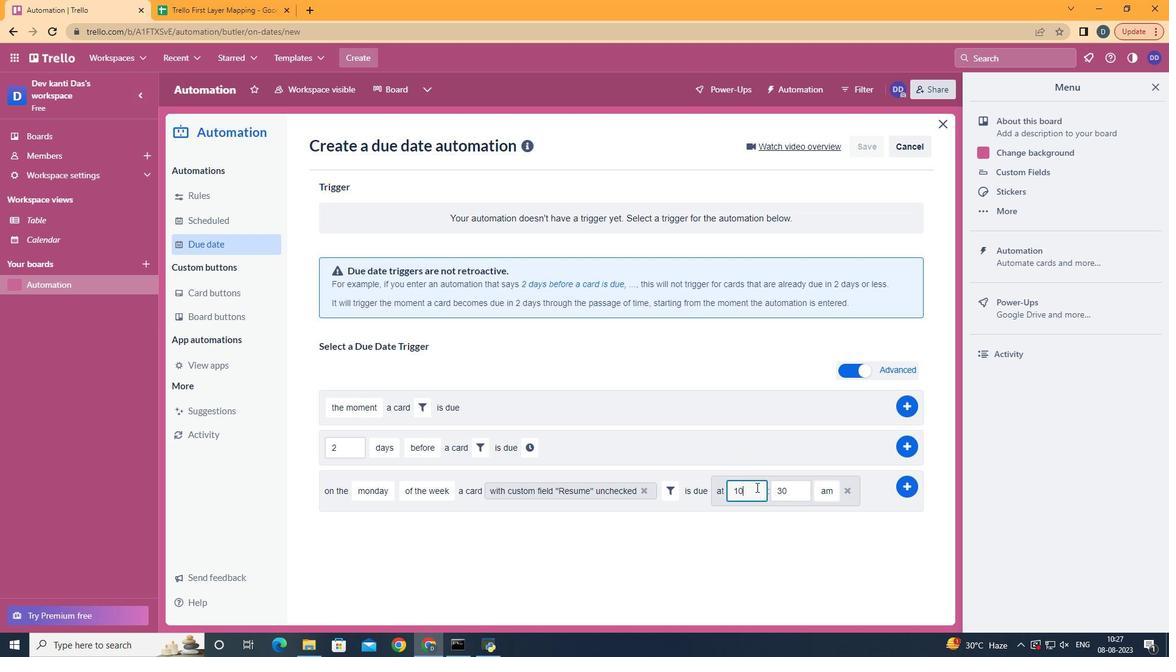 
Action: Key pressed <Key.backspace>1
Screenshot: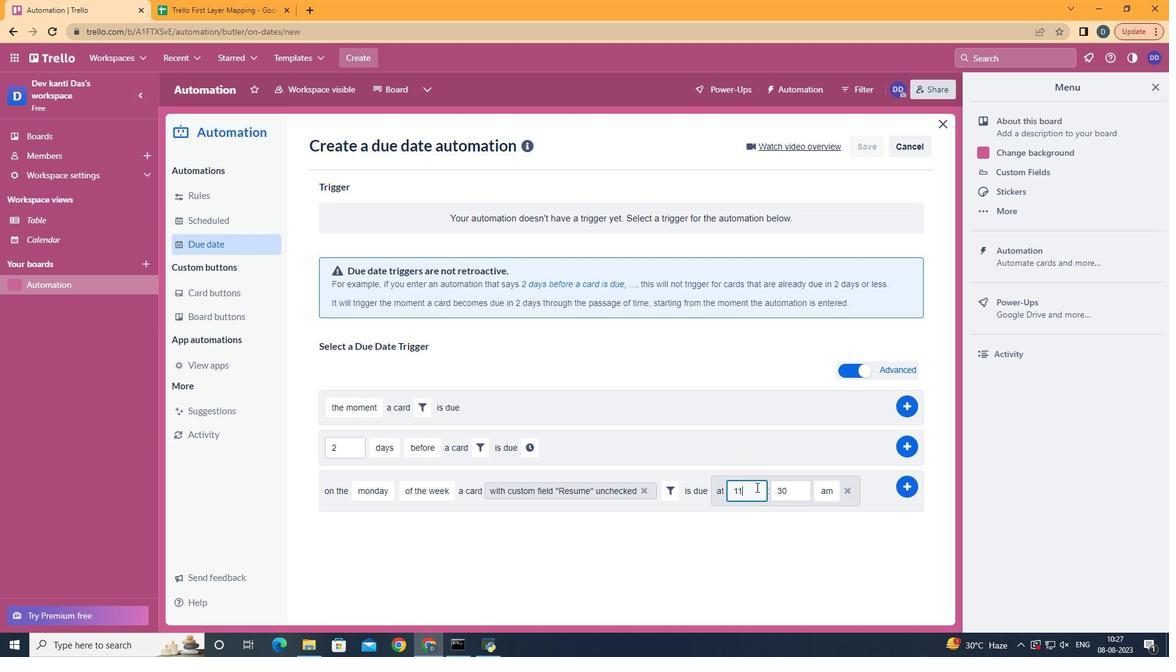 
Action: Mouse moved to (805, 502)
Screenshot: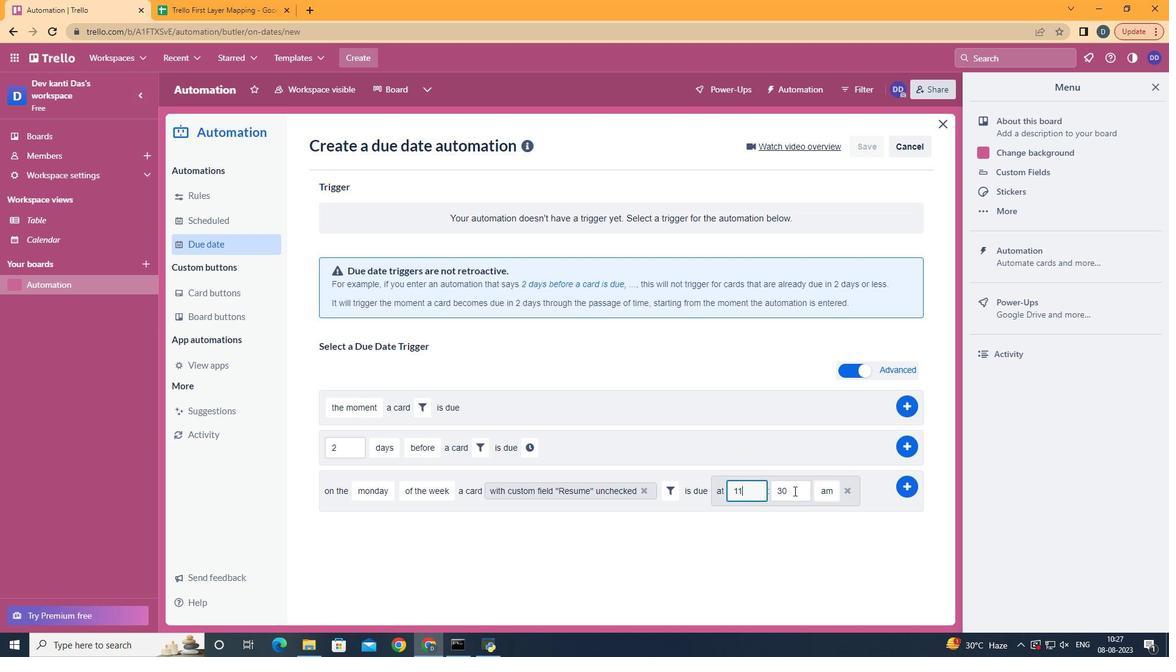 
Action: Mouse pressed left at (805, 502)
Screenshot: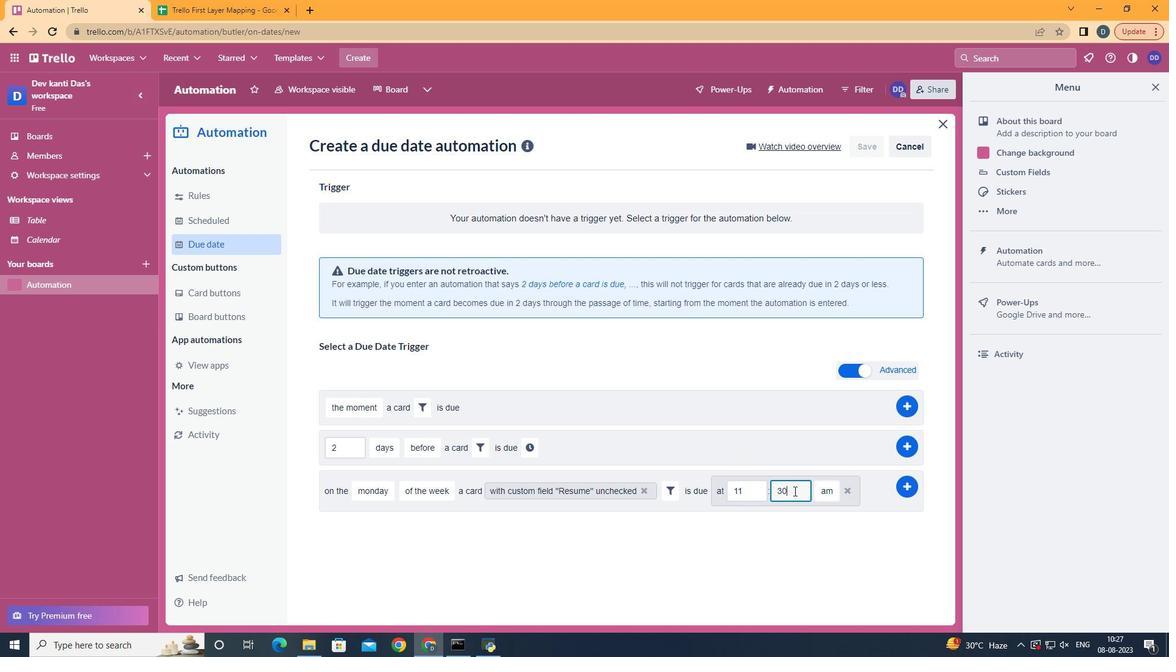 
Action: Key pressed <Key.backspace><Key.backspace>00
Screenshot: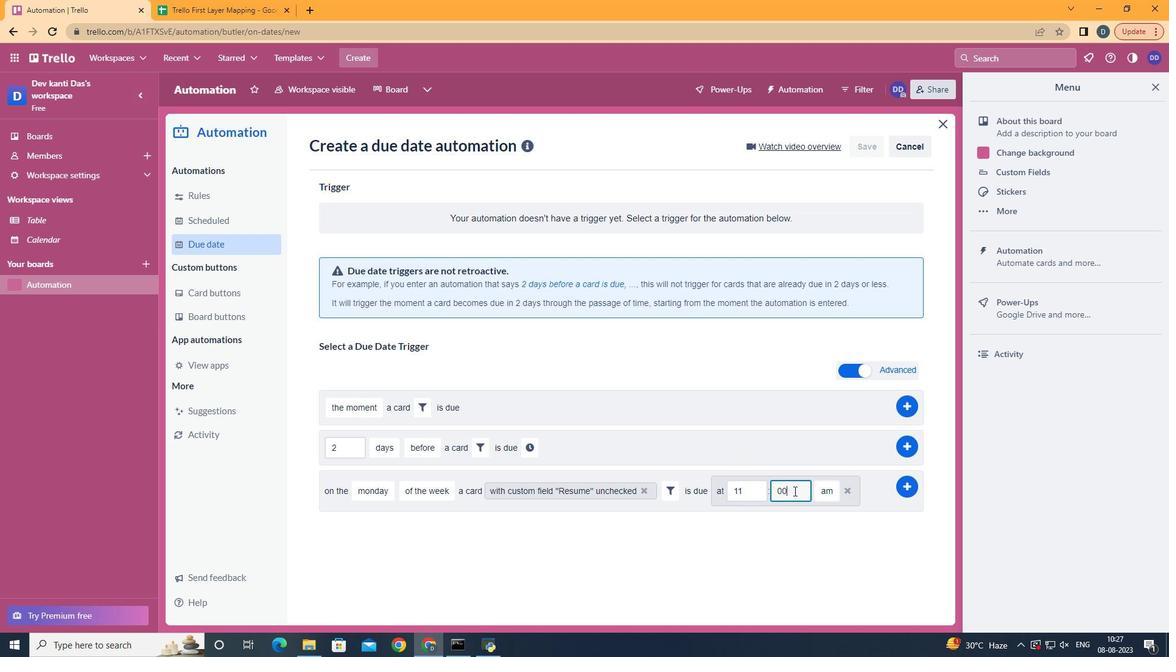 
Action: Mouse moved to (917, 498)
Screenshot: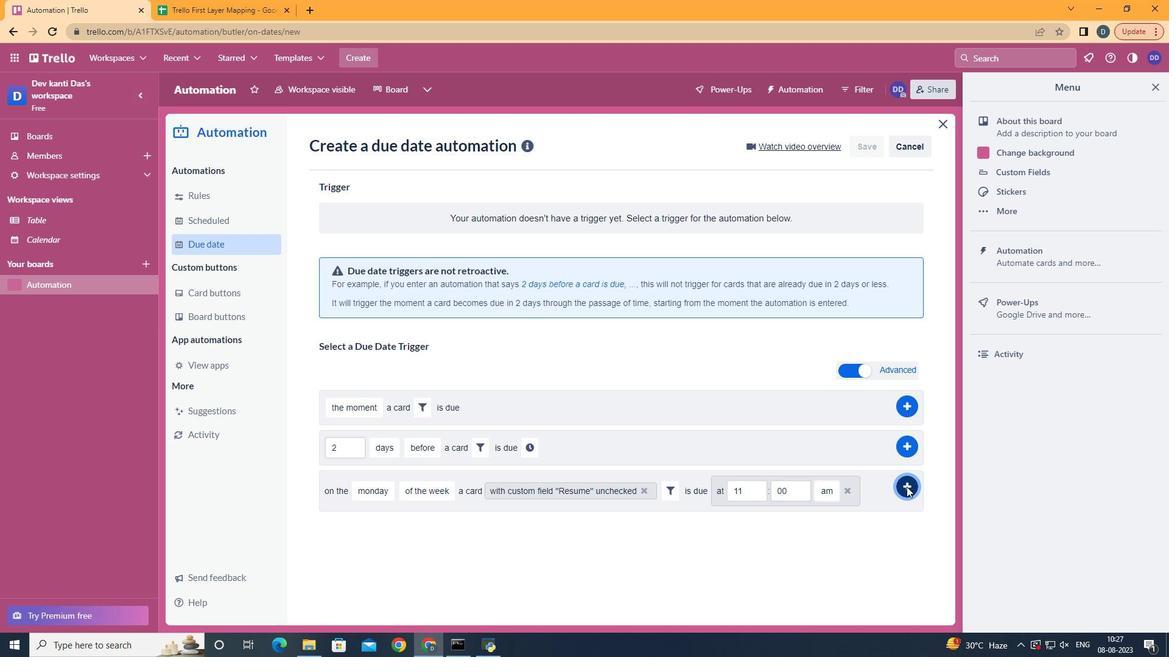 
Action: Mouse pressed left at (917, 498)
Screenshot: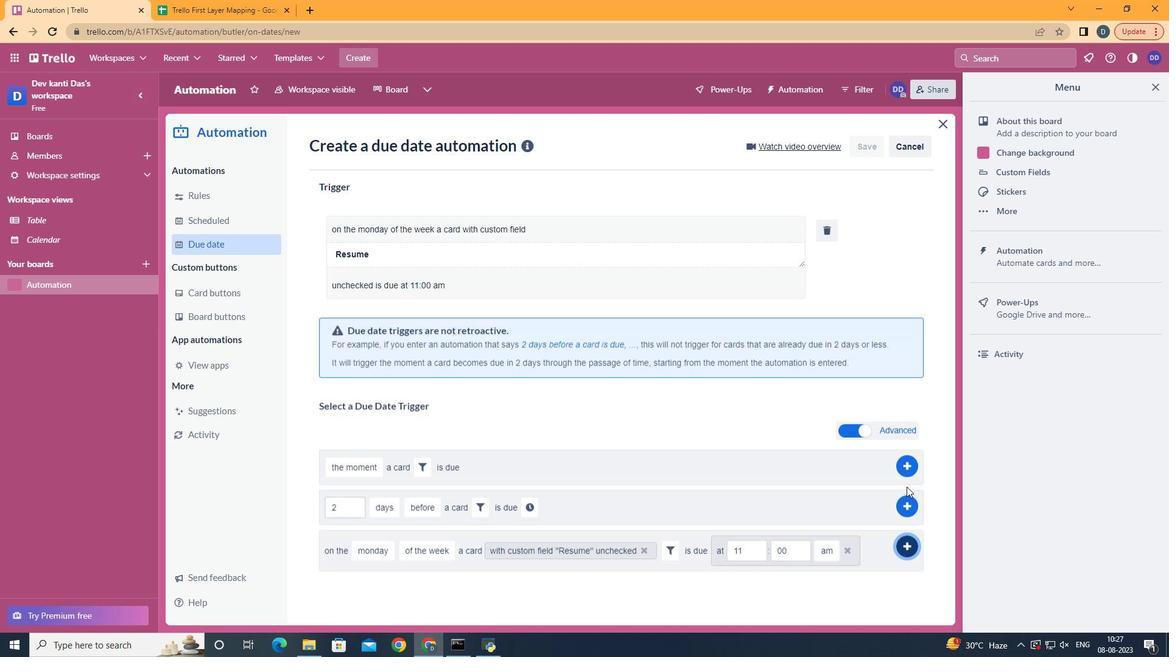 
Action: Mouse moved to (658, 245)
Screenshot: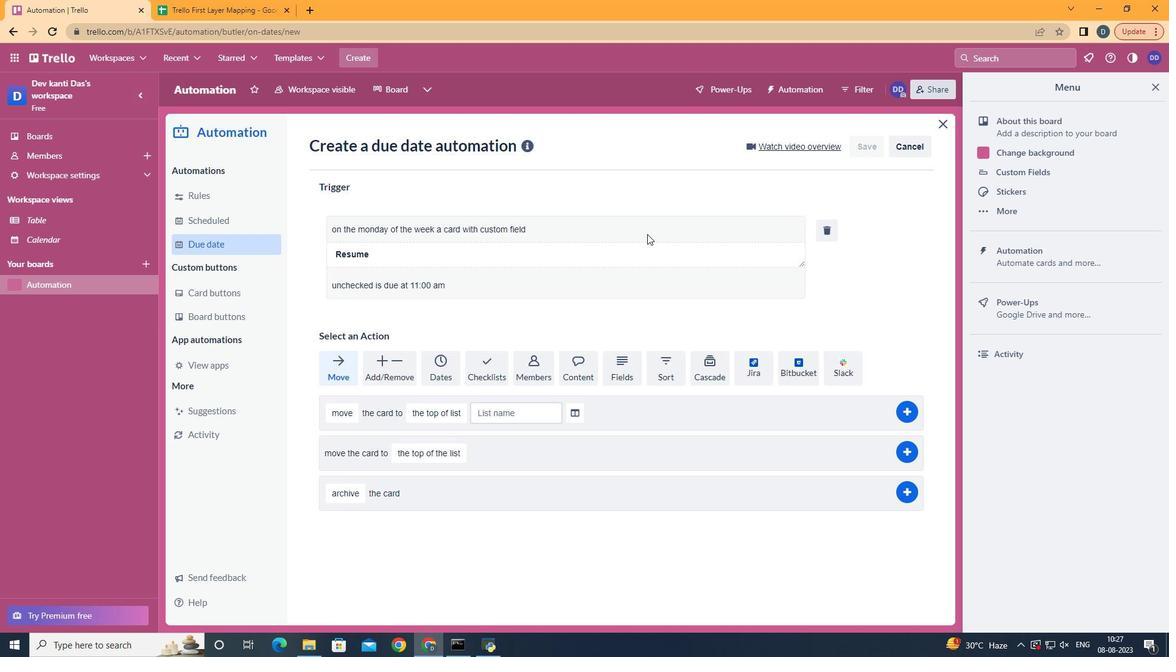 
